 Task: Create an event for the team-building workshop on effective communication, conflict resolution, and interpersonal skills, fostering a harmonious and collaborative work environment on October 5th from 1 PM to 4 PM.
Action: Mouse moved to (60, 124)
Screenshot: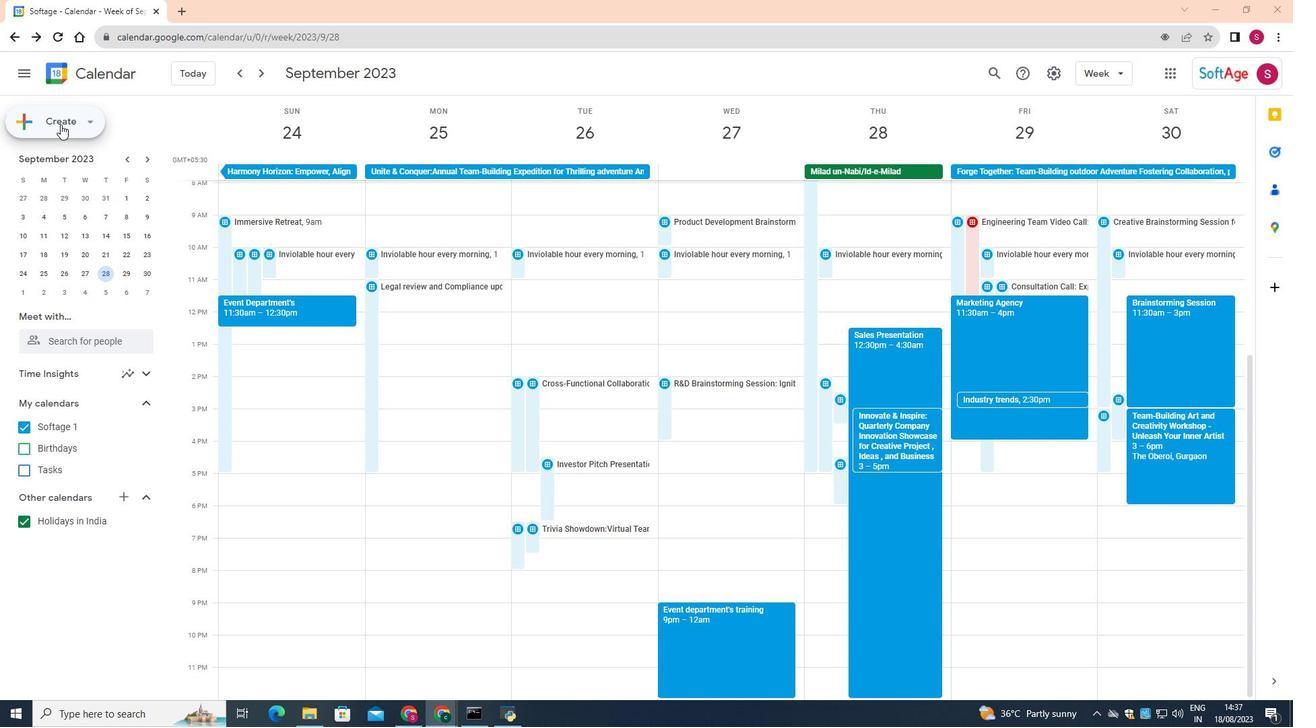 
Action: Mouse pressed left at (60, 124)
Screenshot: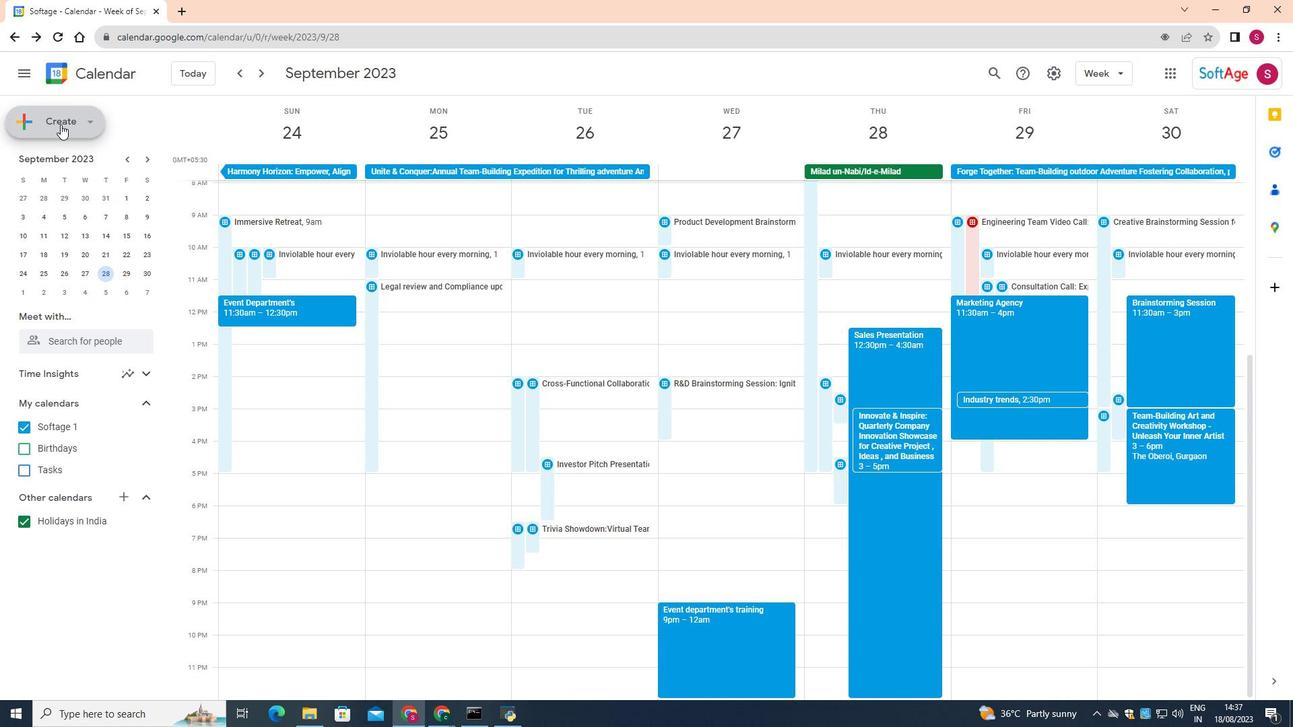 
Action: Mouse moved to (55, 160)
Screenshot: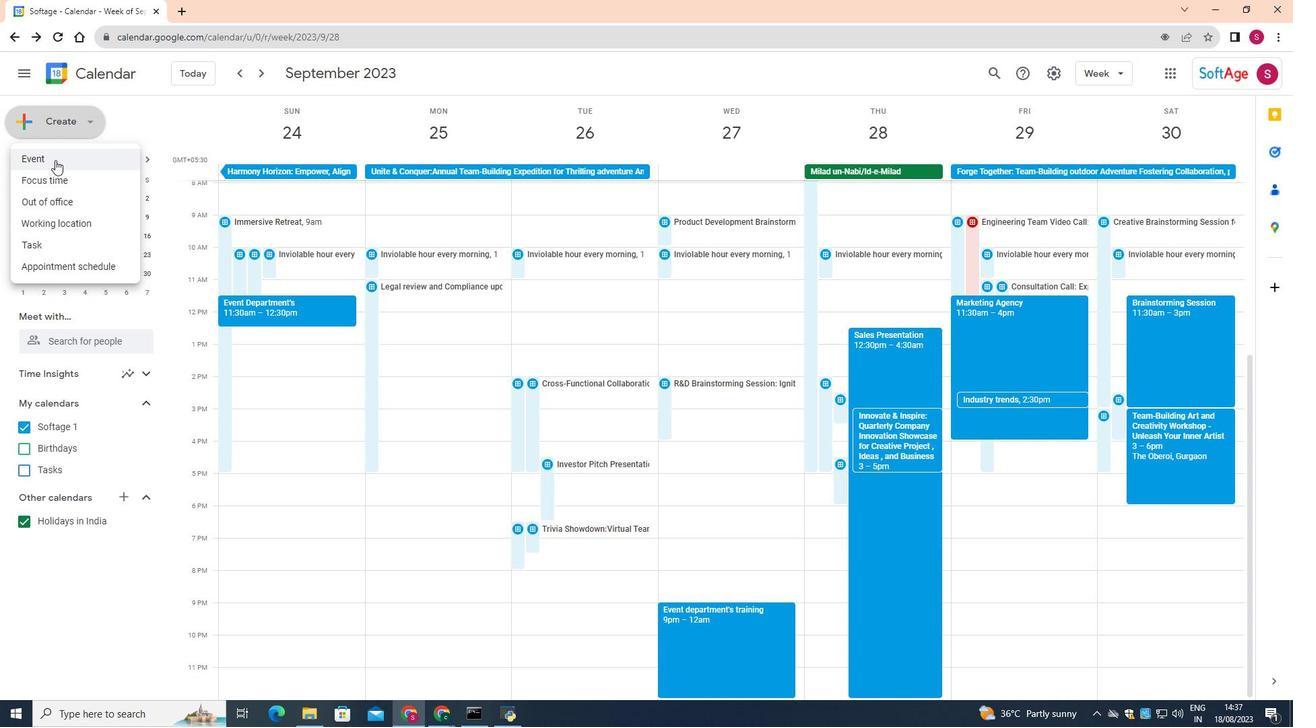 
Action: Mouse pressed left at (55, 160)
Screenshot: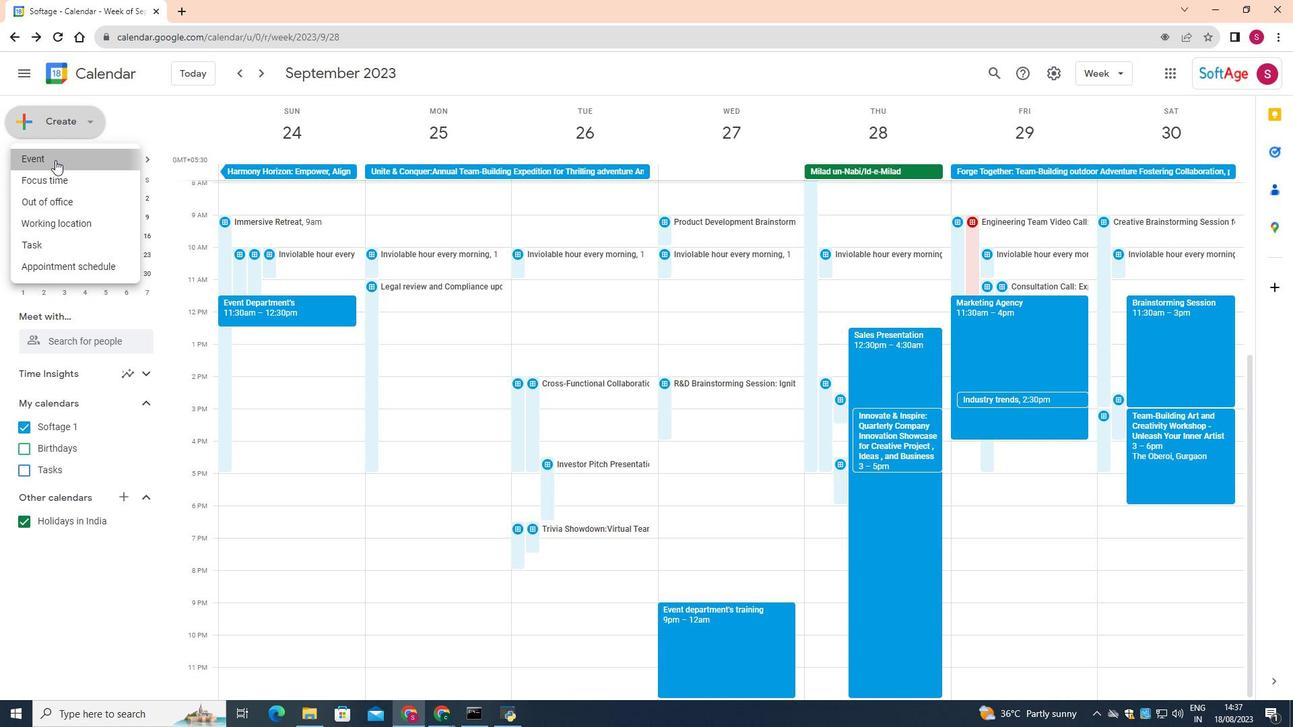 
Action: Mouse moved to (446, 254)
Screenshot: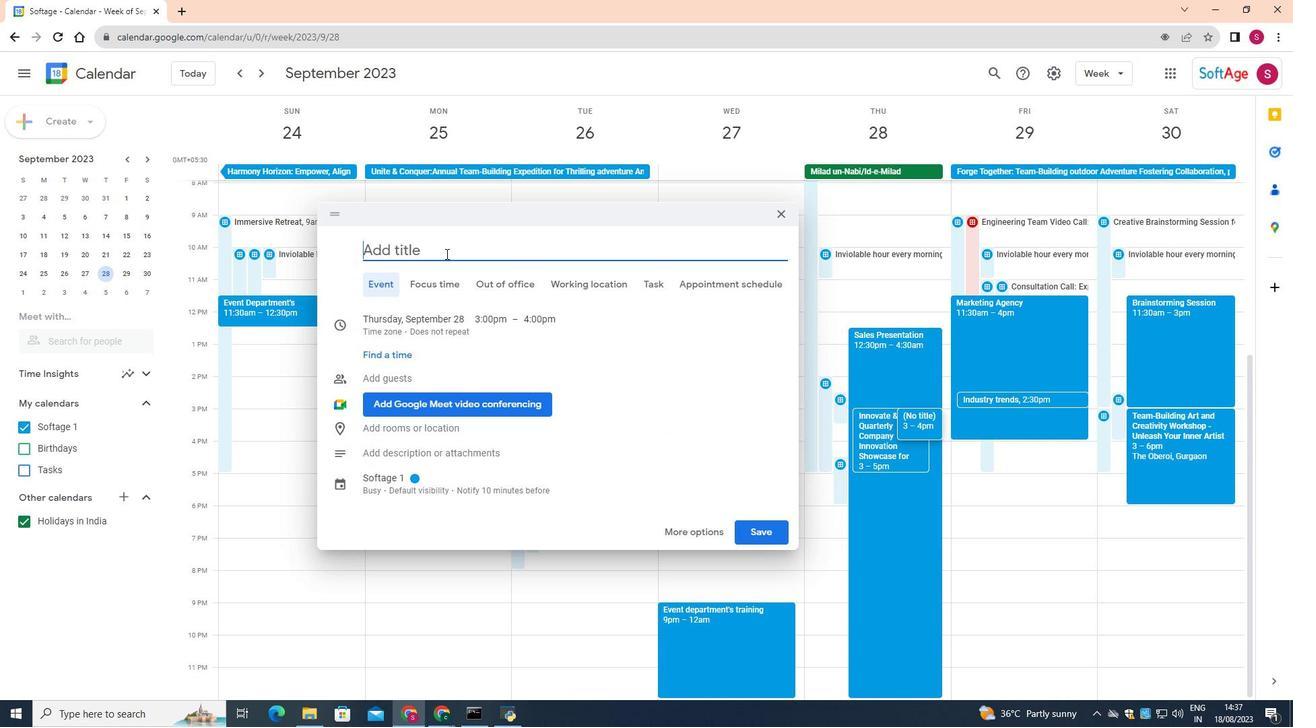
Action: Mouse pressed left at (446, 254)
Screenshot: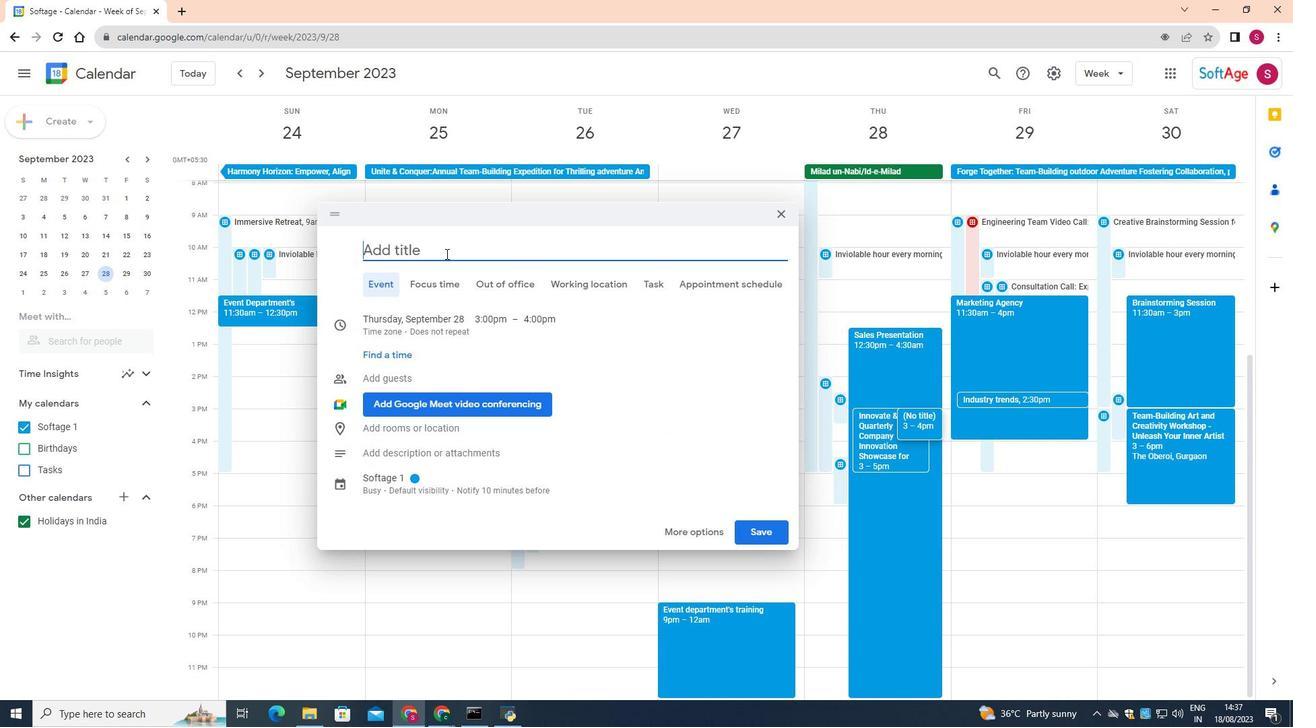
Action: Mouse moved to (443, 255)
Screenshot: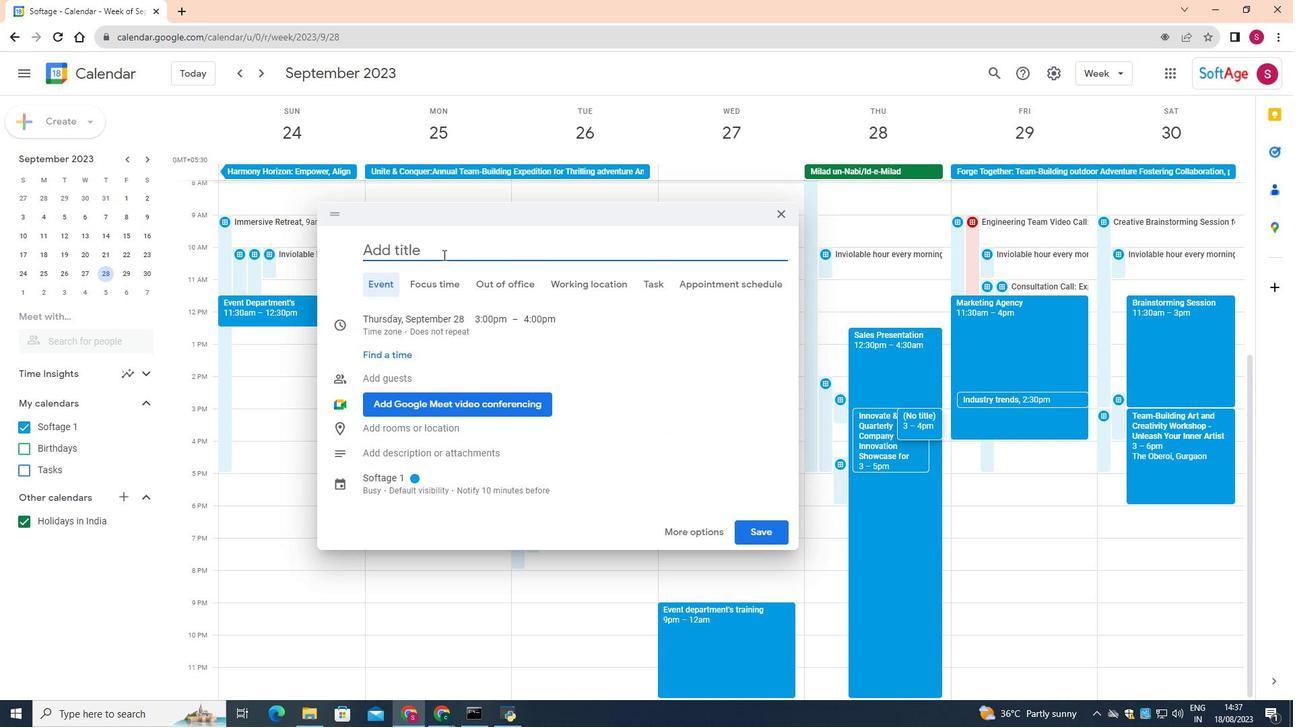 
Action: Key pressed <Key.shift>Team-<Key.shift>Building<Key.space><Key.shift>Workshop<Key.shift_r>:<Key.space><Key.shift>Enhancing<Key.space><Key.shift>Communication,<Key.space><Key.shift>Conflict<Key.space><Key.shift>Resolution<Key.space>and<Key.space><Key.shift>Interpersonal<Key.space><Key.shift>Skills
Screenshot: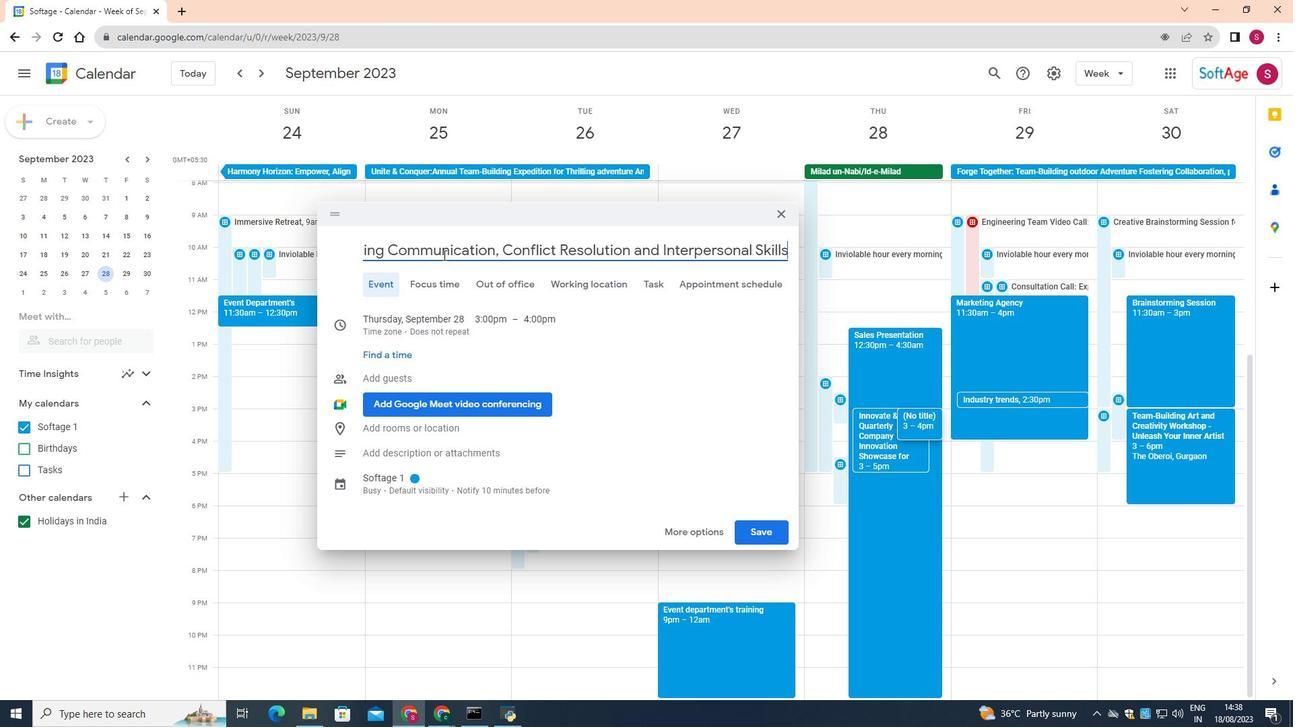 
Action: Mouse moved to (427, 319)
Screenshot: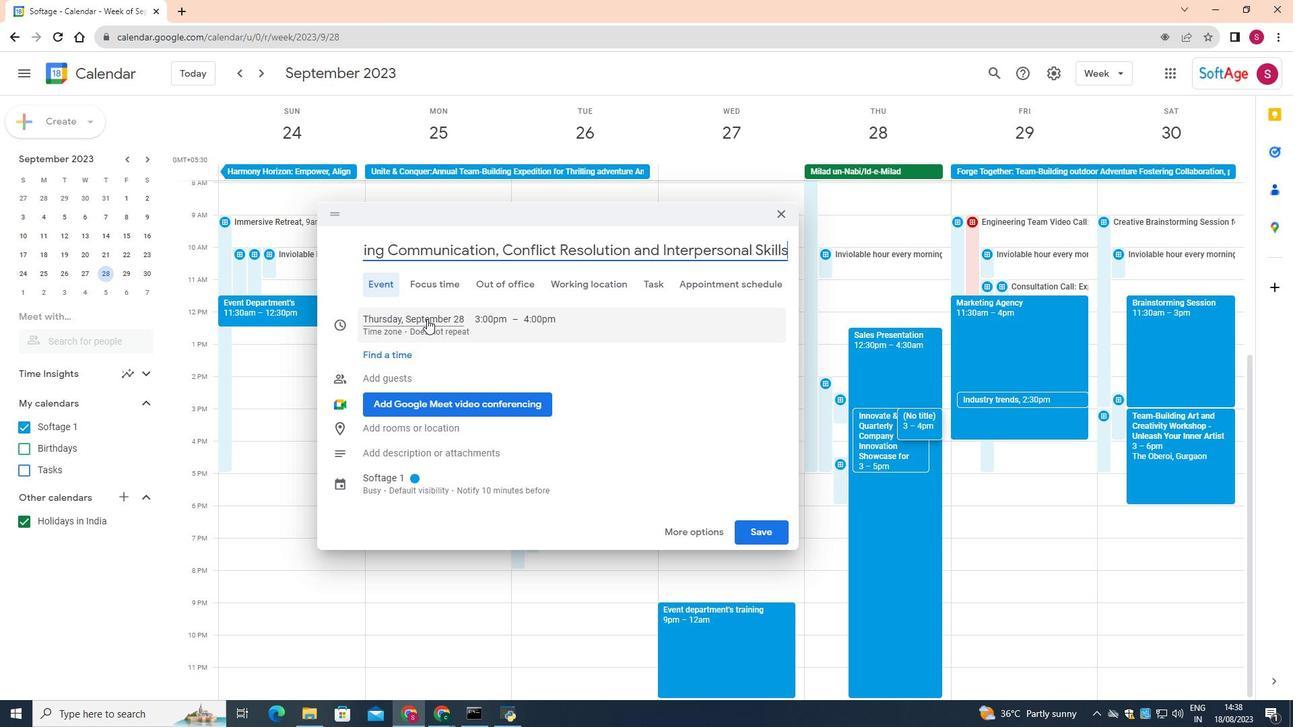 
Action: Mouse pressed left at (427, 319)
Screenshot: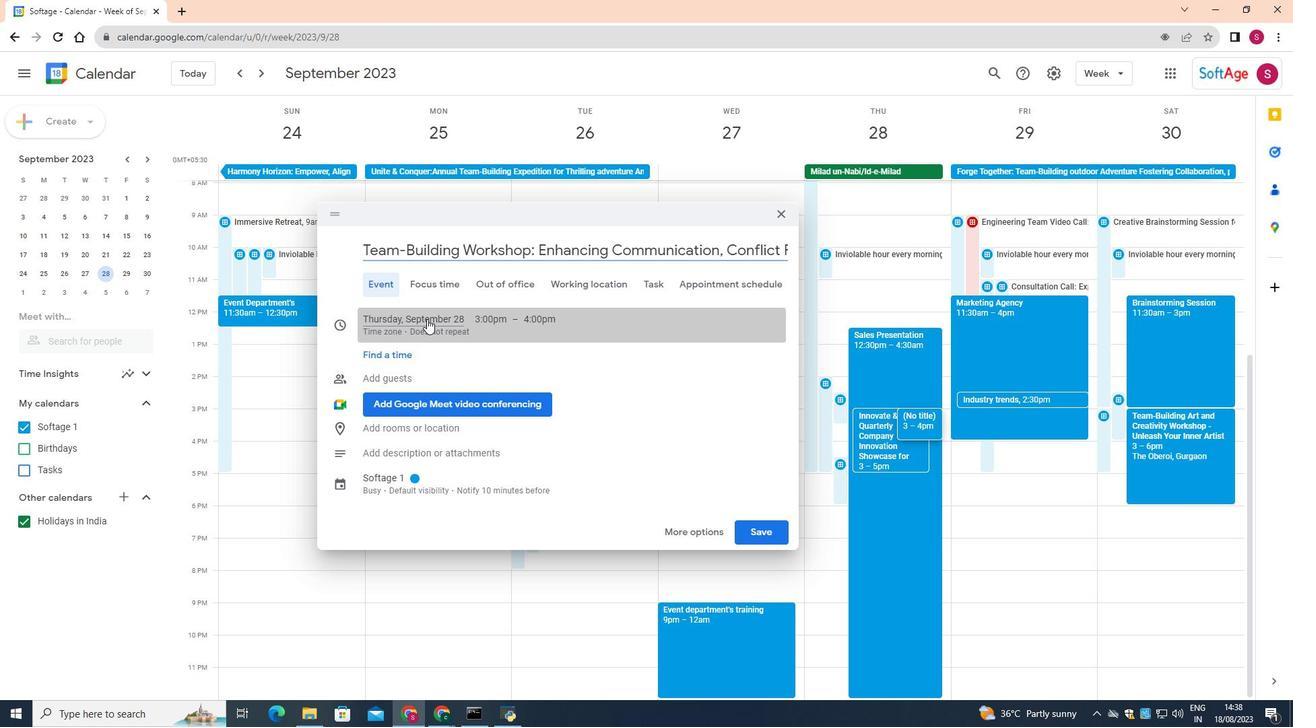 
Action: Mouse moved to (524, 345)
Screenshot: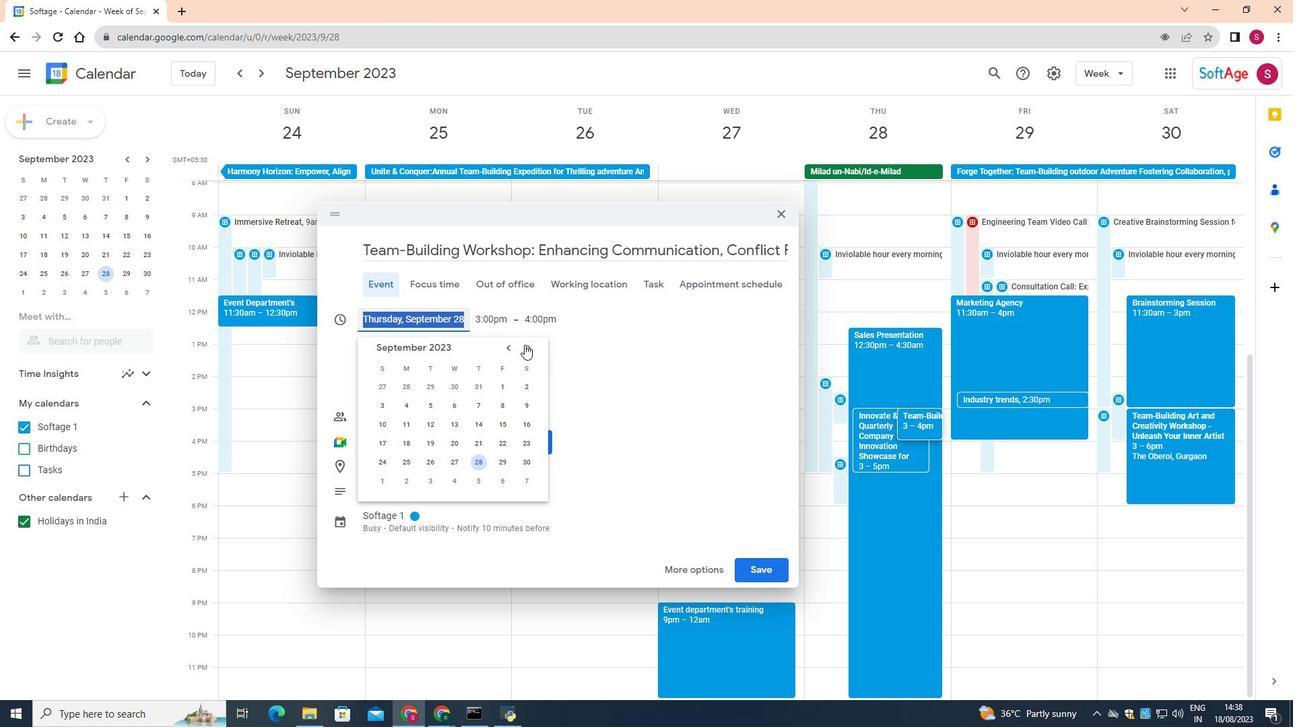 
Action: Mouse pressed left at (524, 345)
Screenshot: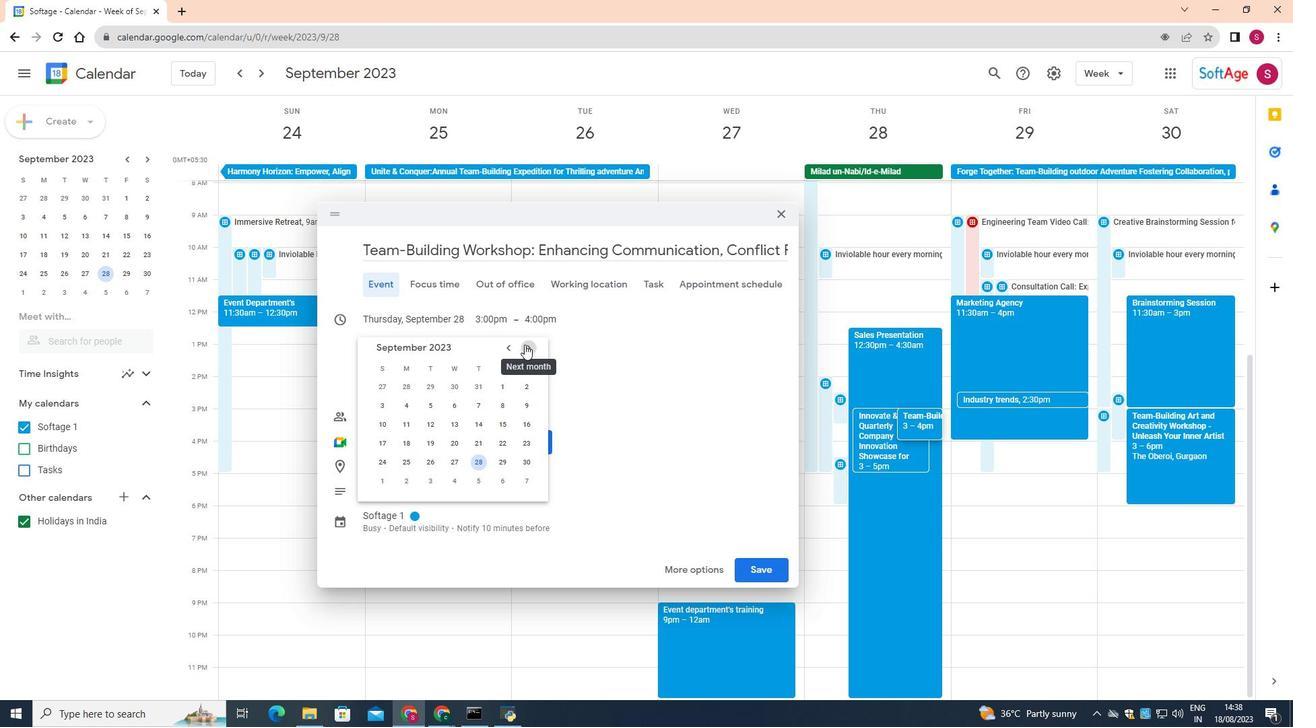 
Action: Mouse moved to (482, 388)
Screenshot: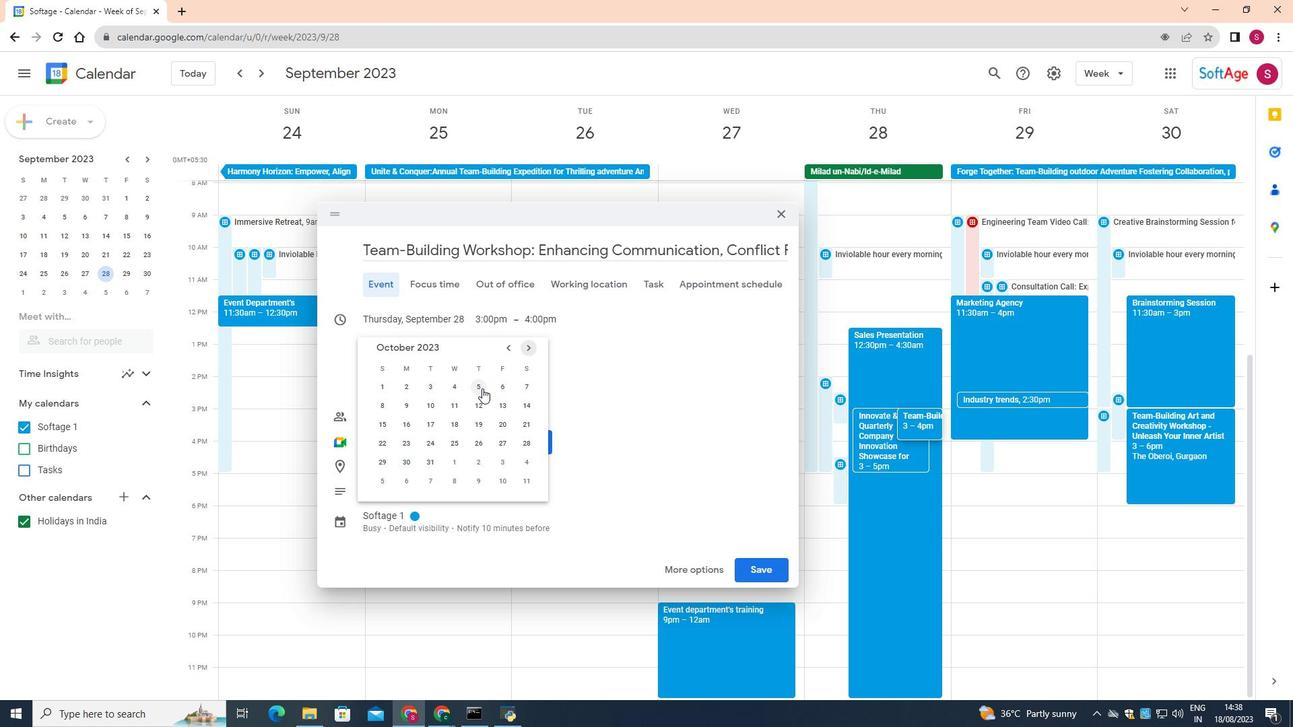 
Action: Mouse pressed left at (482, 388)
Screenshot: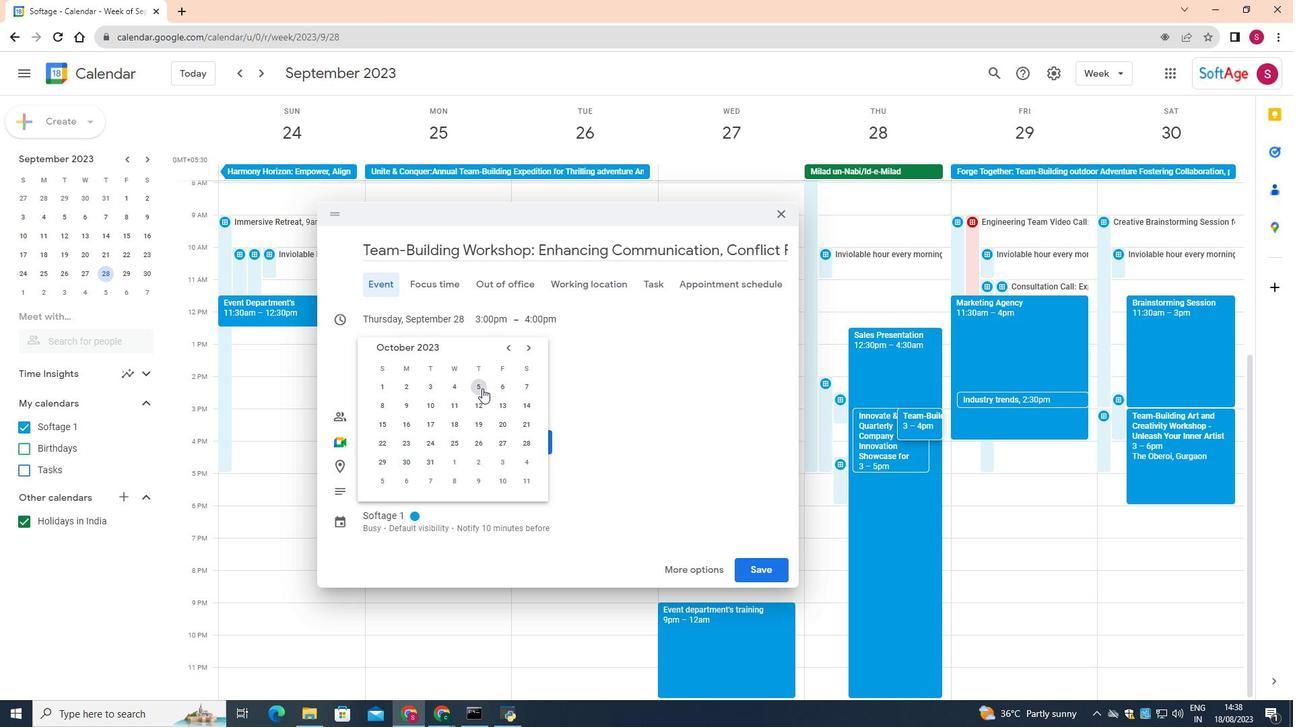 
Action: Mouse moved to (487, 313)
Screenshot: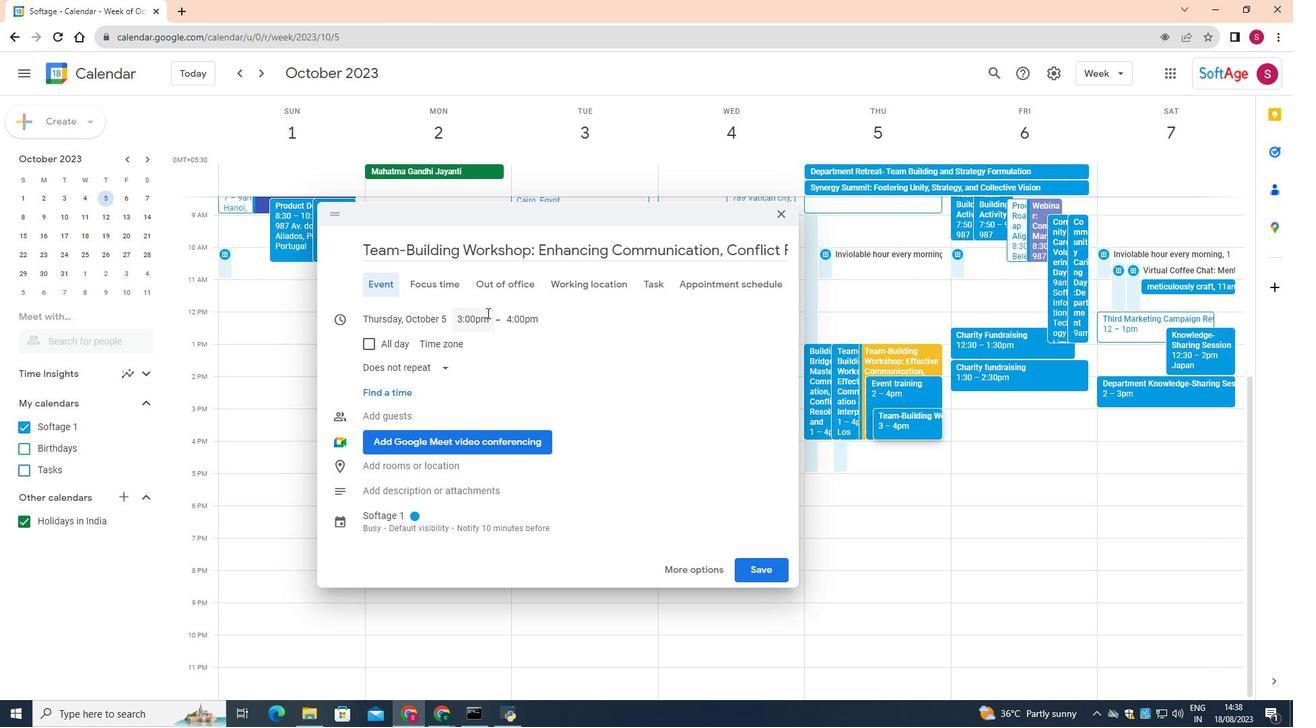 
Action: Mouse pressed left at (487, 313)
Screenshot: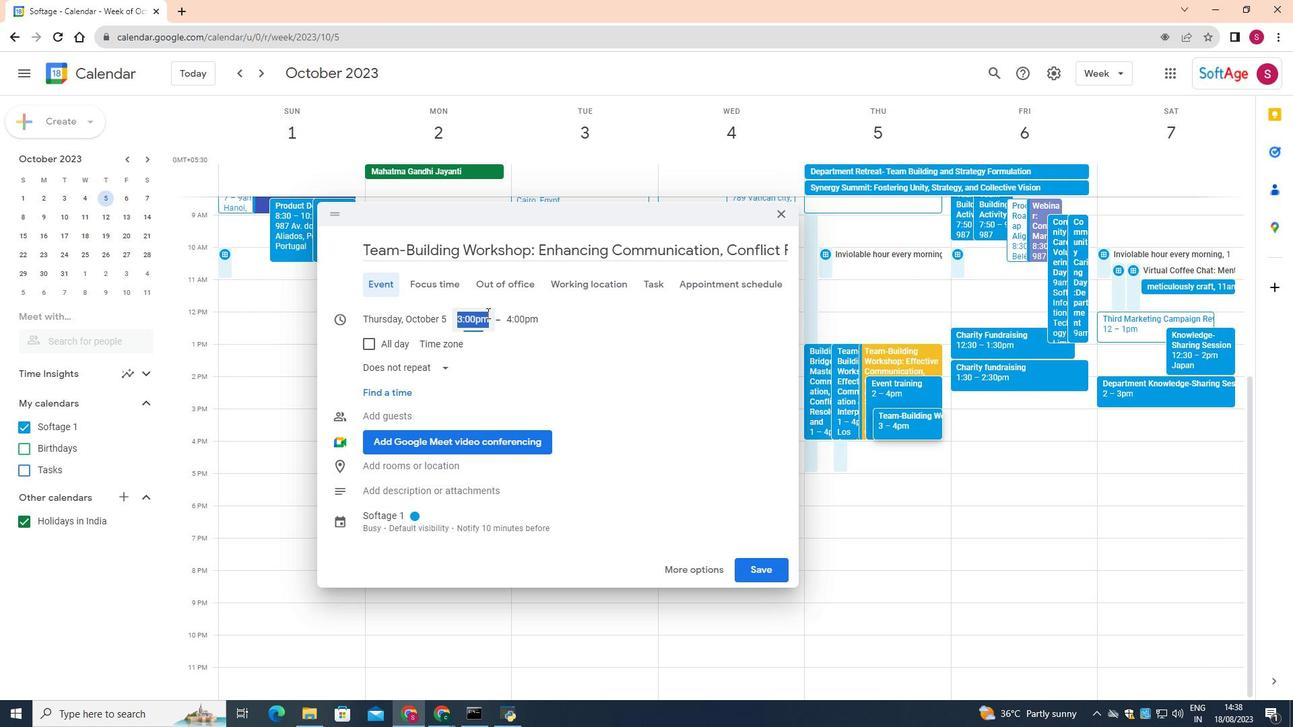 
Action: Mouse moved to (475, 386)
Screenshot: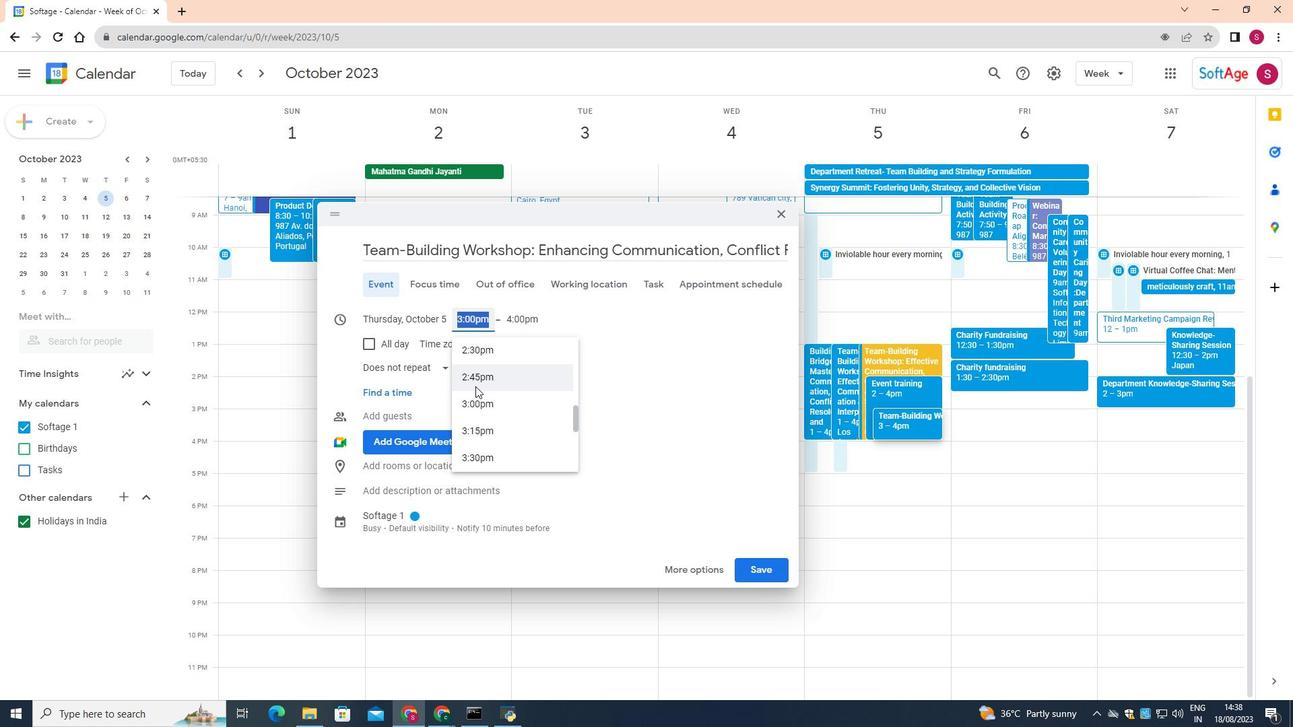 
Action: Mouse scrolled (475, 387) with delta (0, 0)
Screenshot: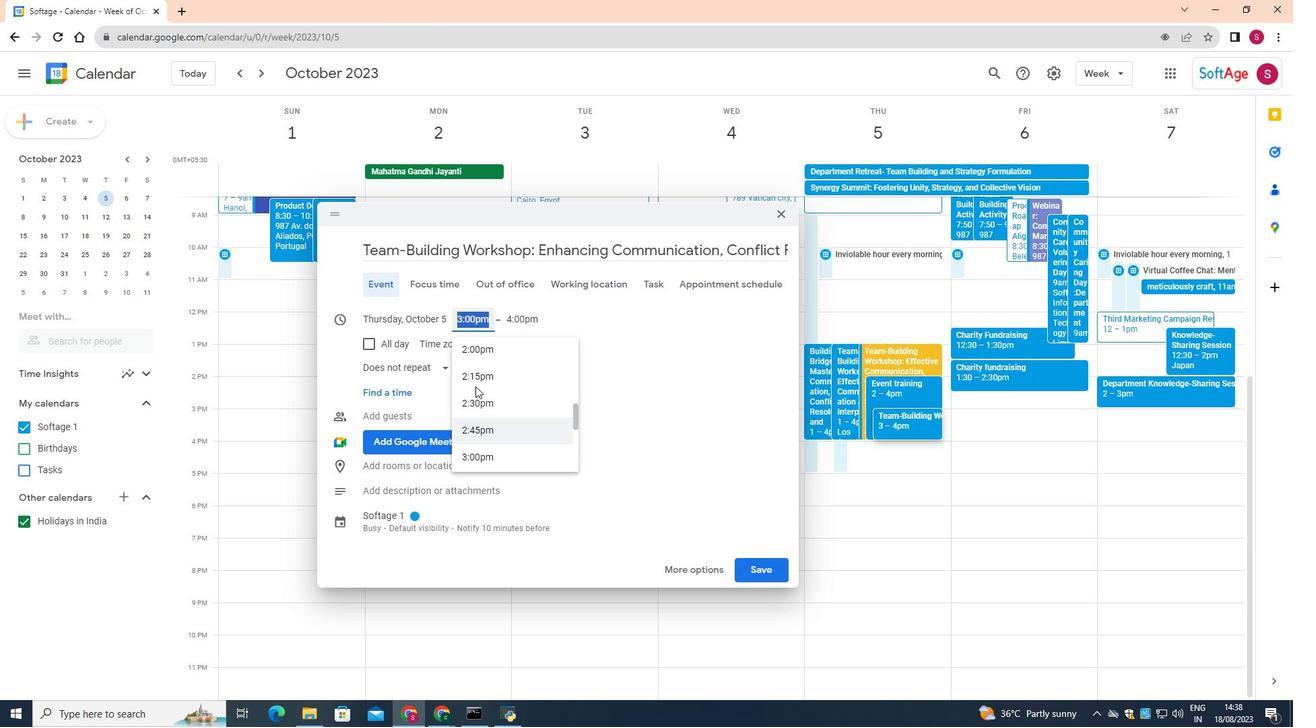 
Action: Mouse scrolled (475, 387) with delta (0, 0)
Screenshot: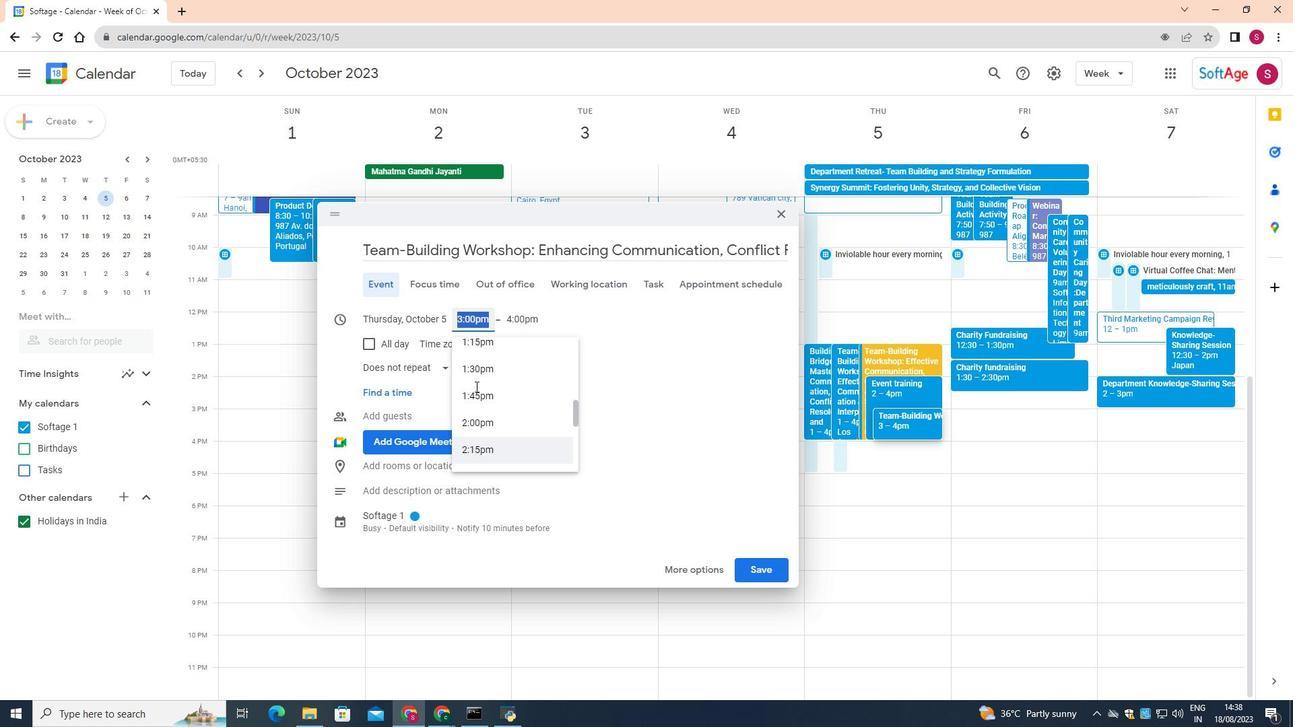 
Action: Mouse moved to (478, 377)
Screenshot: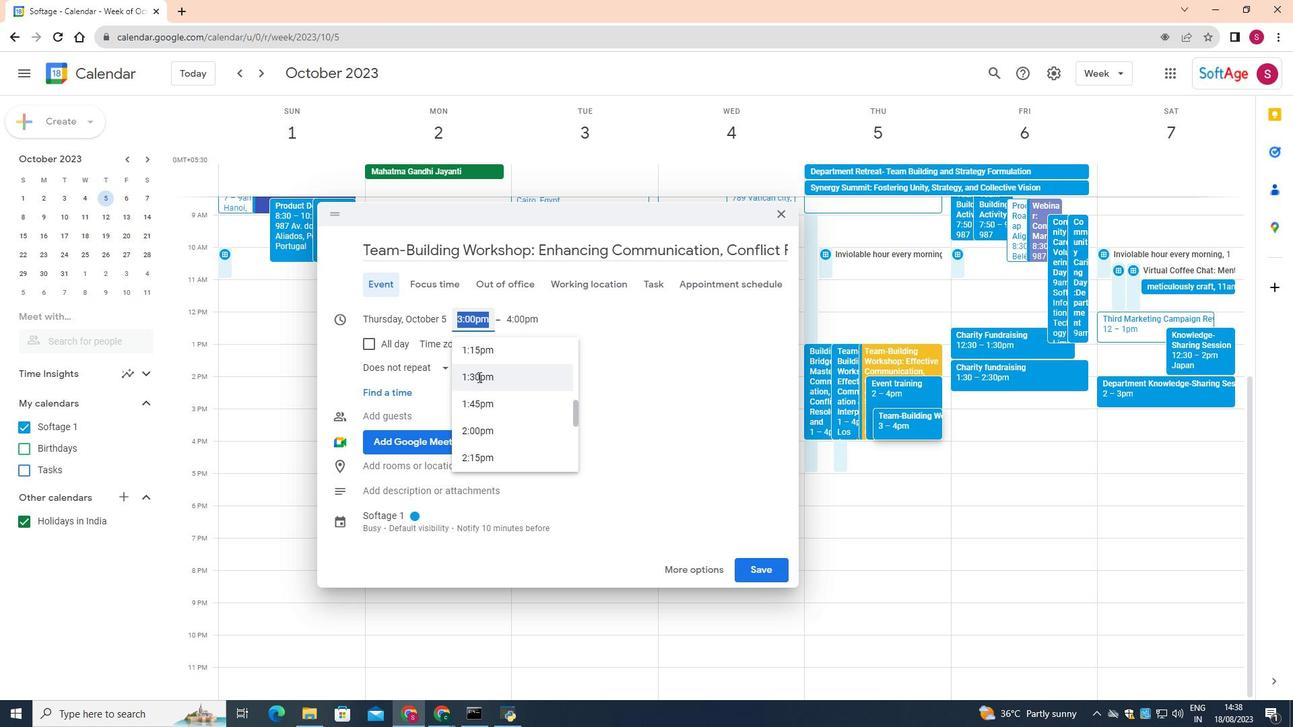 
Action: Mouse scrolled (478, 378) with delta (0, 0)
Screenshot: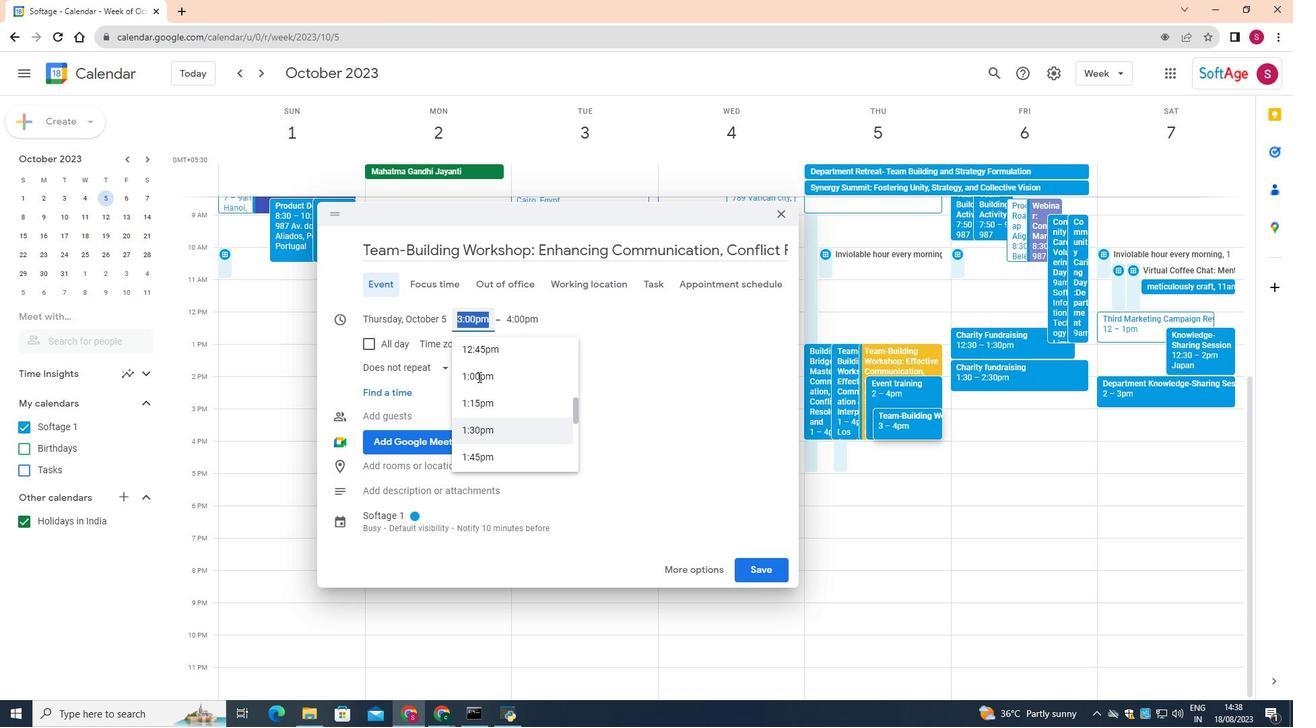 
Action: Mouse moved to (481, 390)
Screenshot: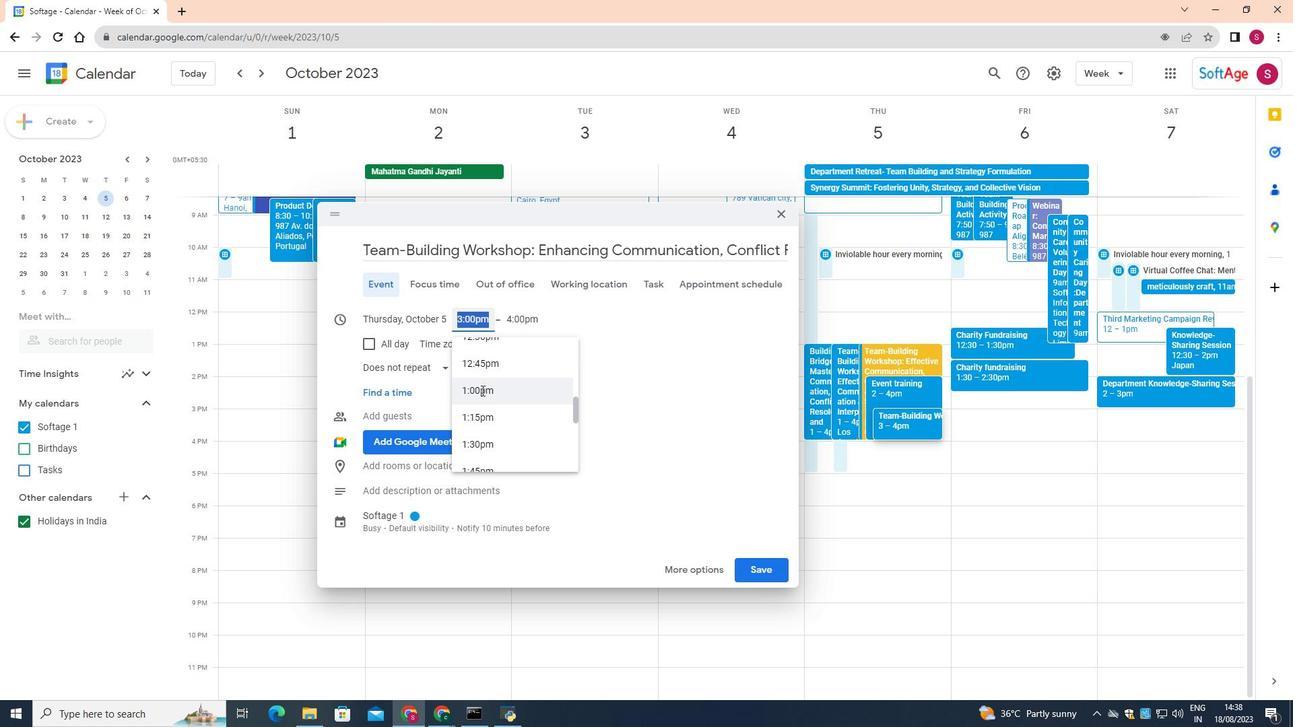 
Action: Mouse pressed left at (481, 390)
Screenshot: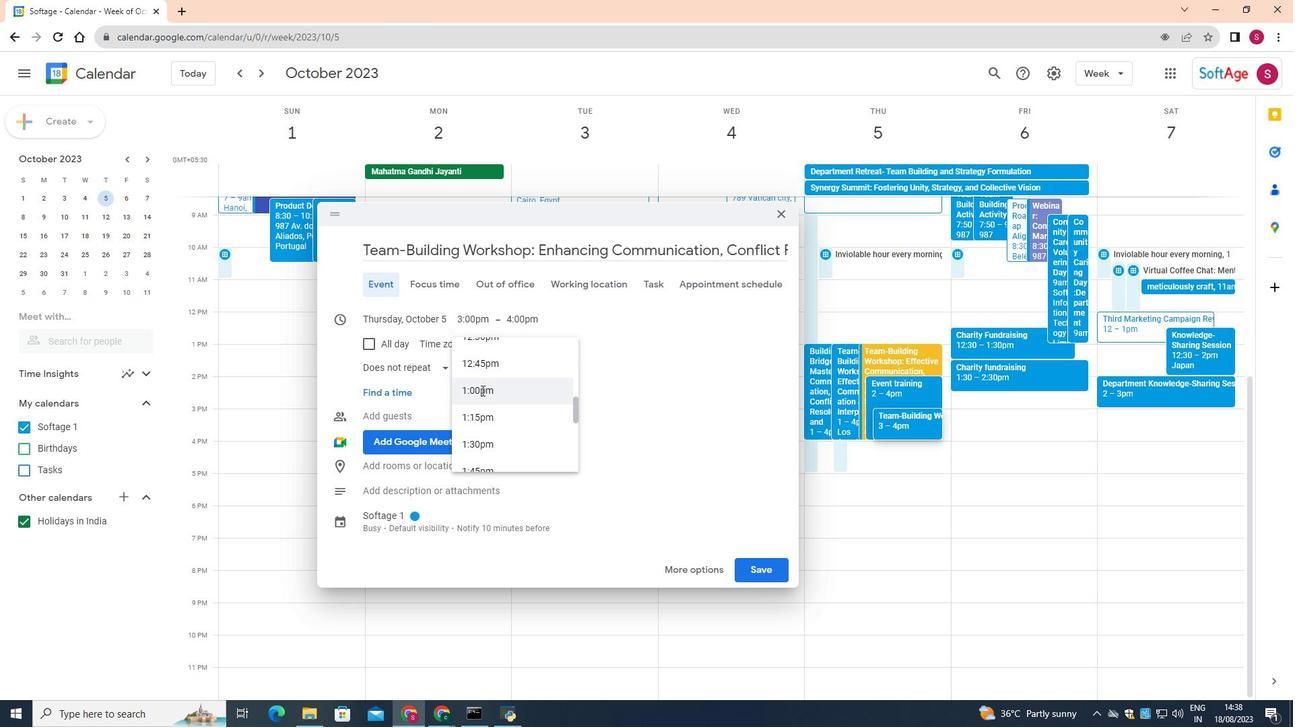 
Action: Mouse moved to (509, 318)
Screenshot: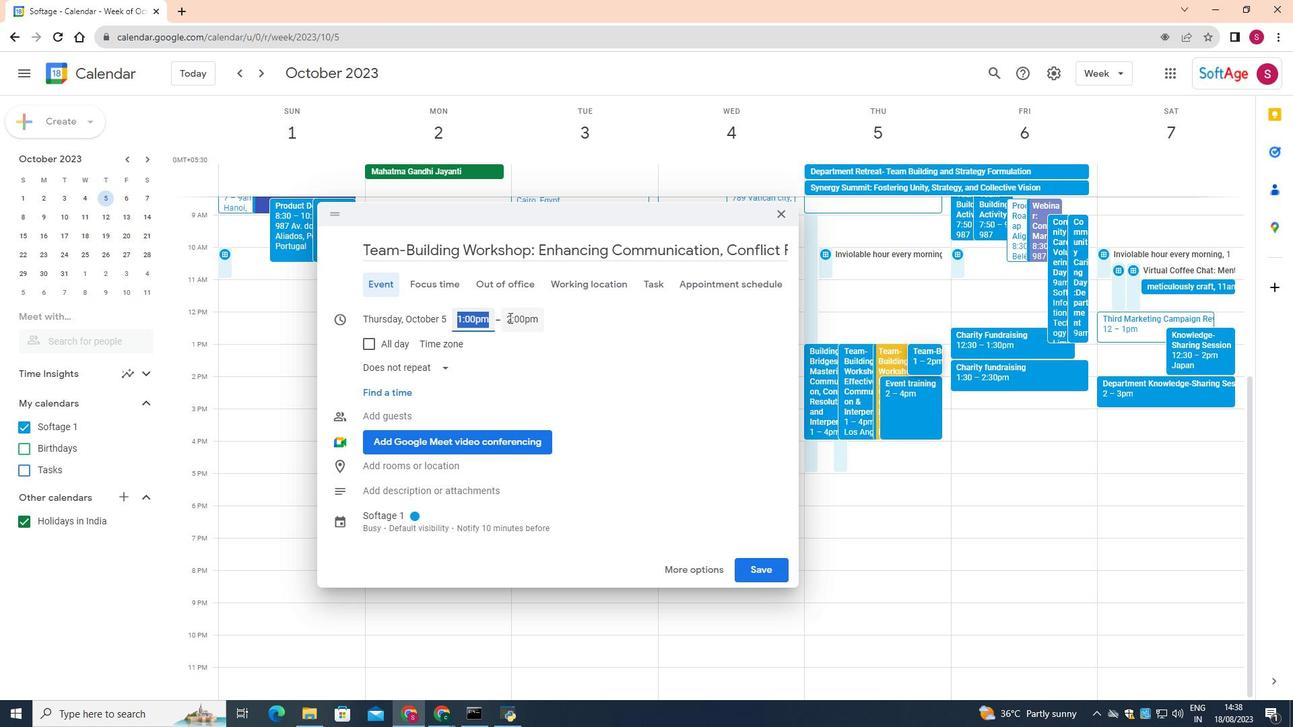 
Action: Mouse pressed left at (509, 318)
Screenshot: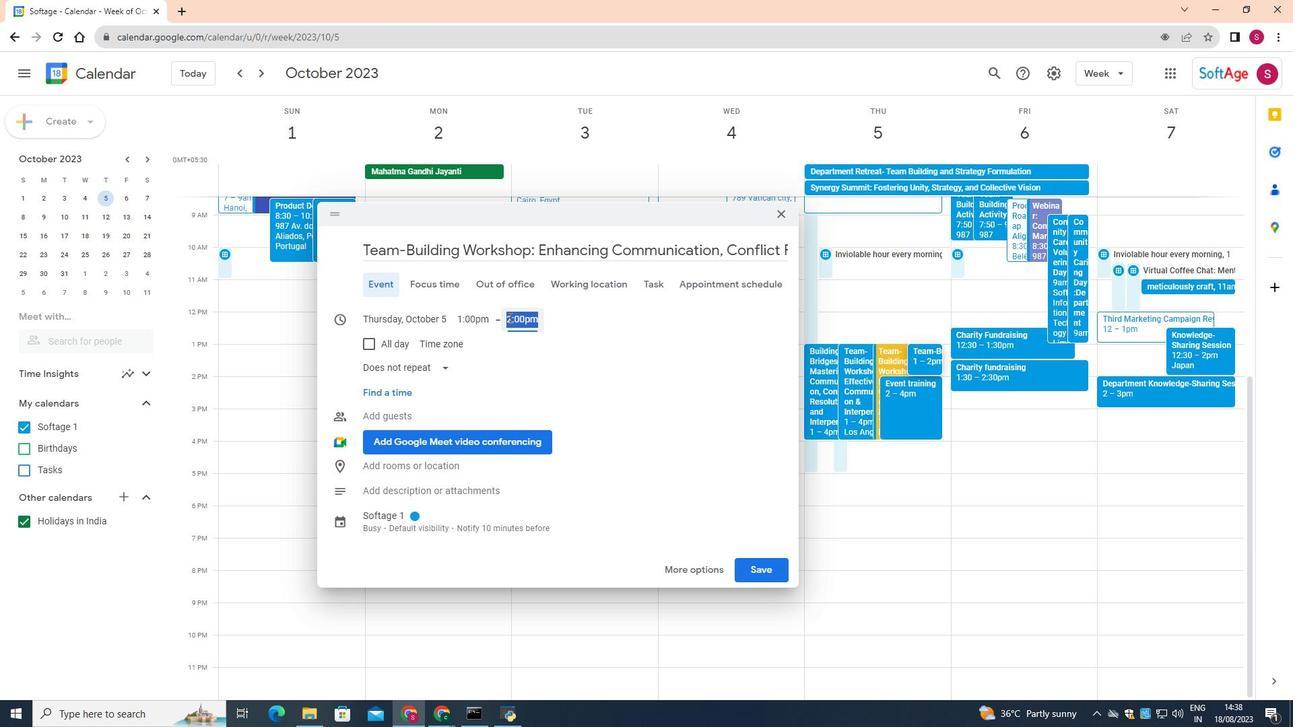 
Action: Mouse moved to (530, 382)
Screenshot: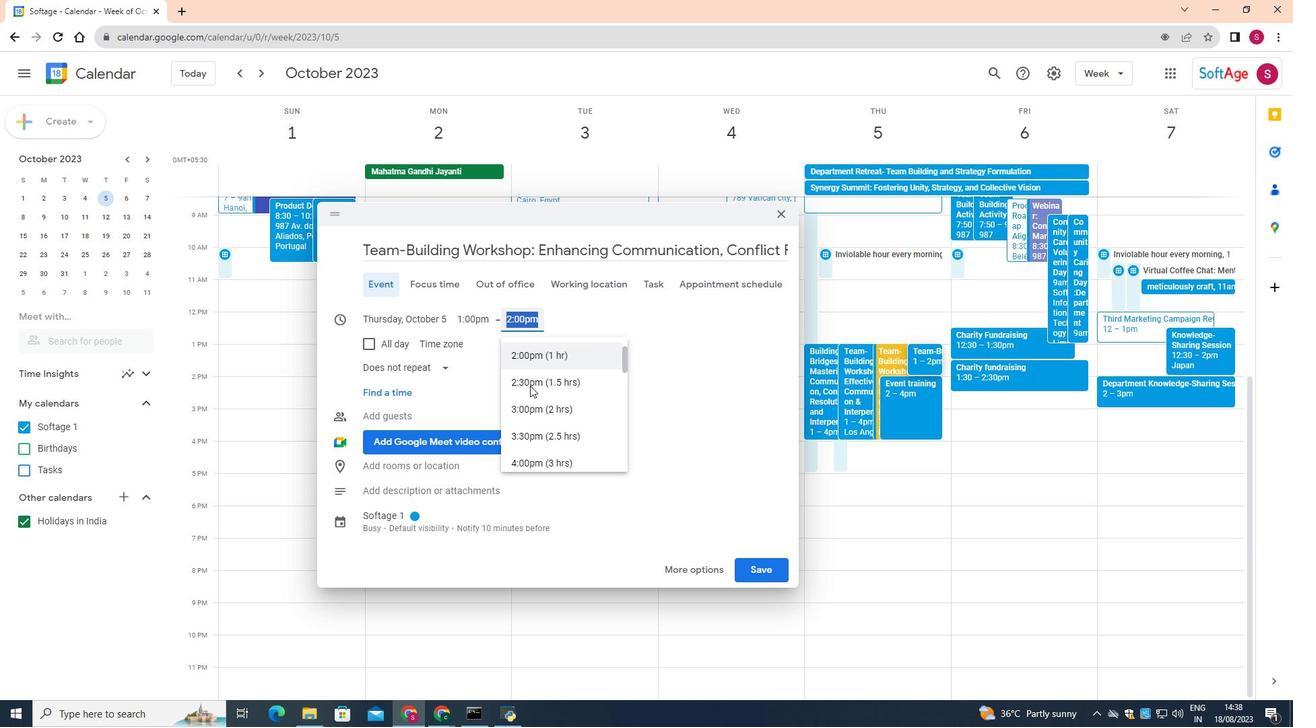 
Action: Mouse scrolled (530, 382) with delta (0, 0)
Screenshot: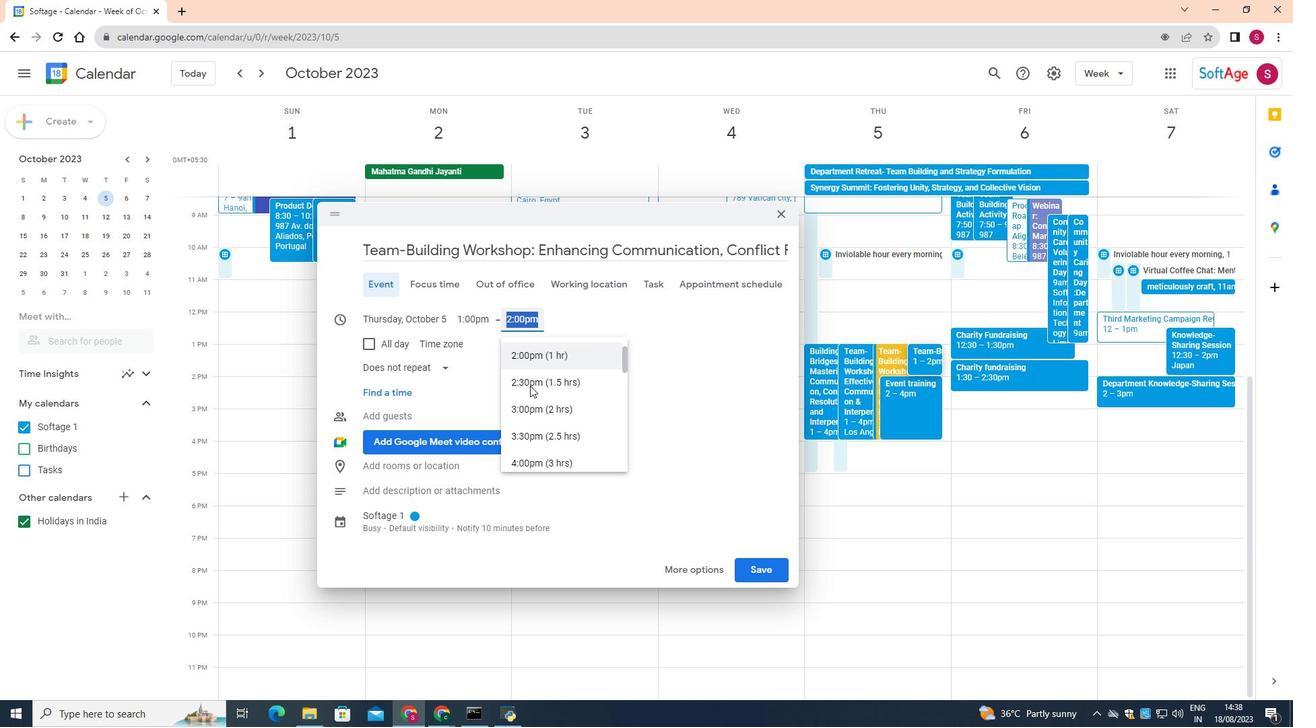 
Action: Mouse moved to (530, 386)
Screenshot: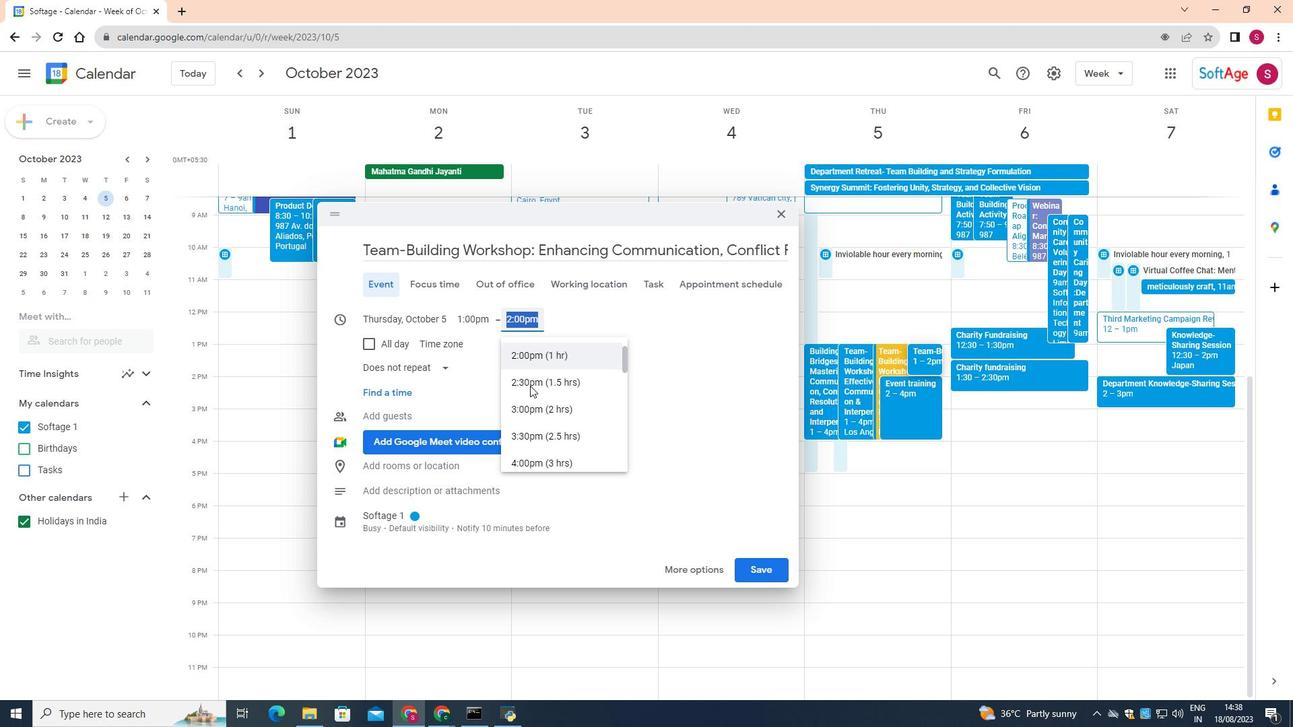 
Action: Mouse scrolled (530, 385) with delta (0, 0)
Screenshot: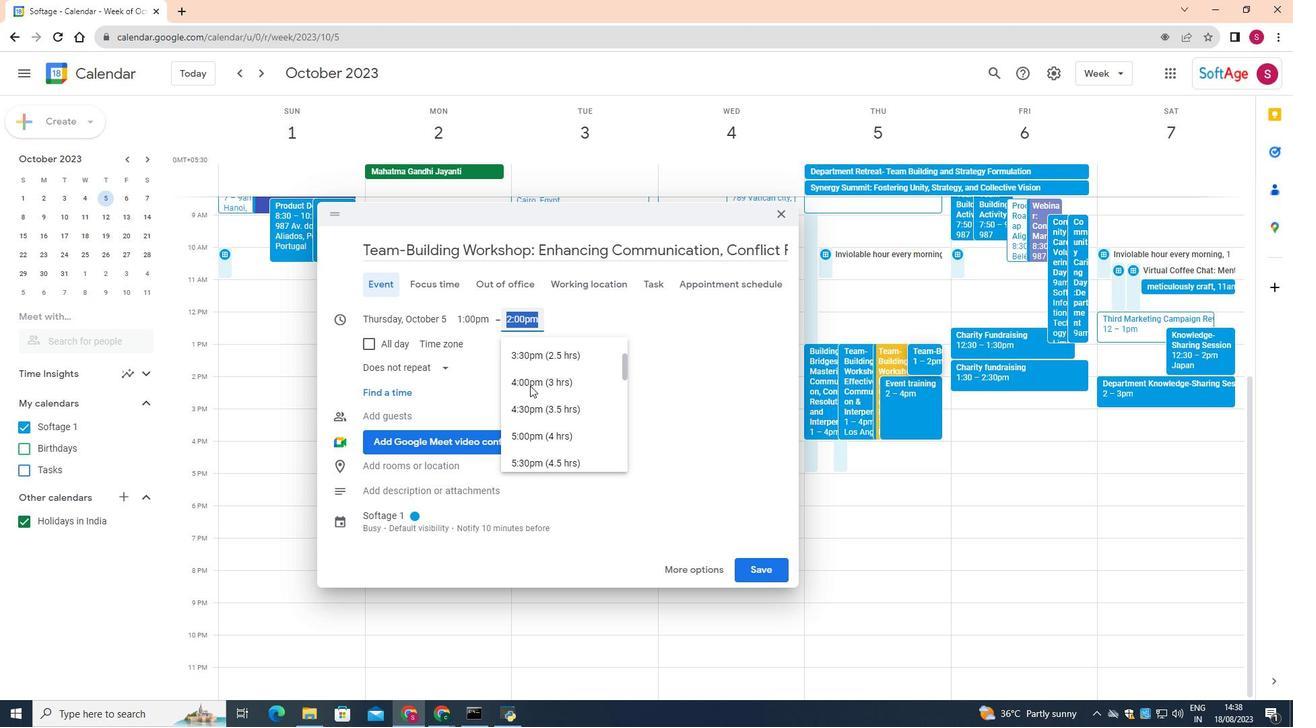 
Action: Mouse moved to (534, 380)
Screenshot: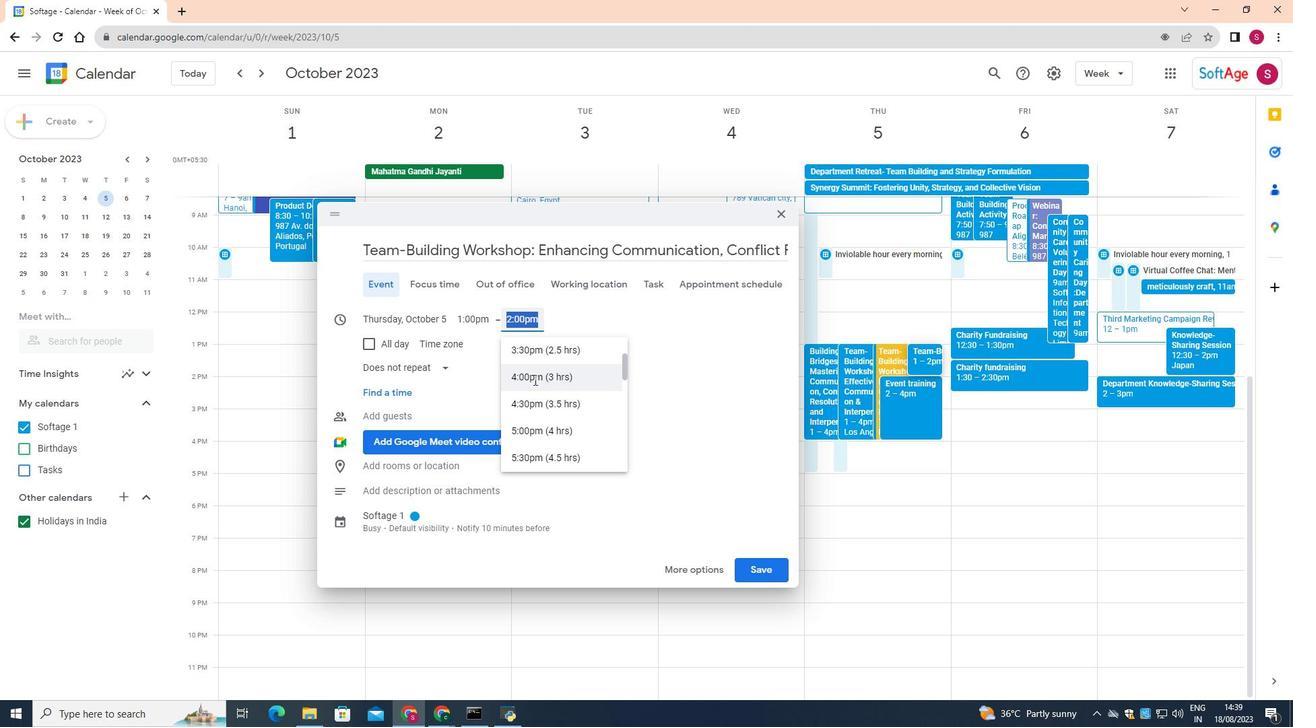 
Action: Mouse pressed left at (534, 380)
Screenshot: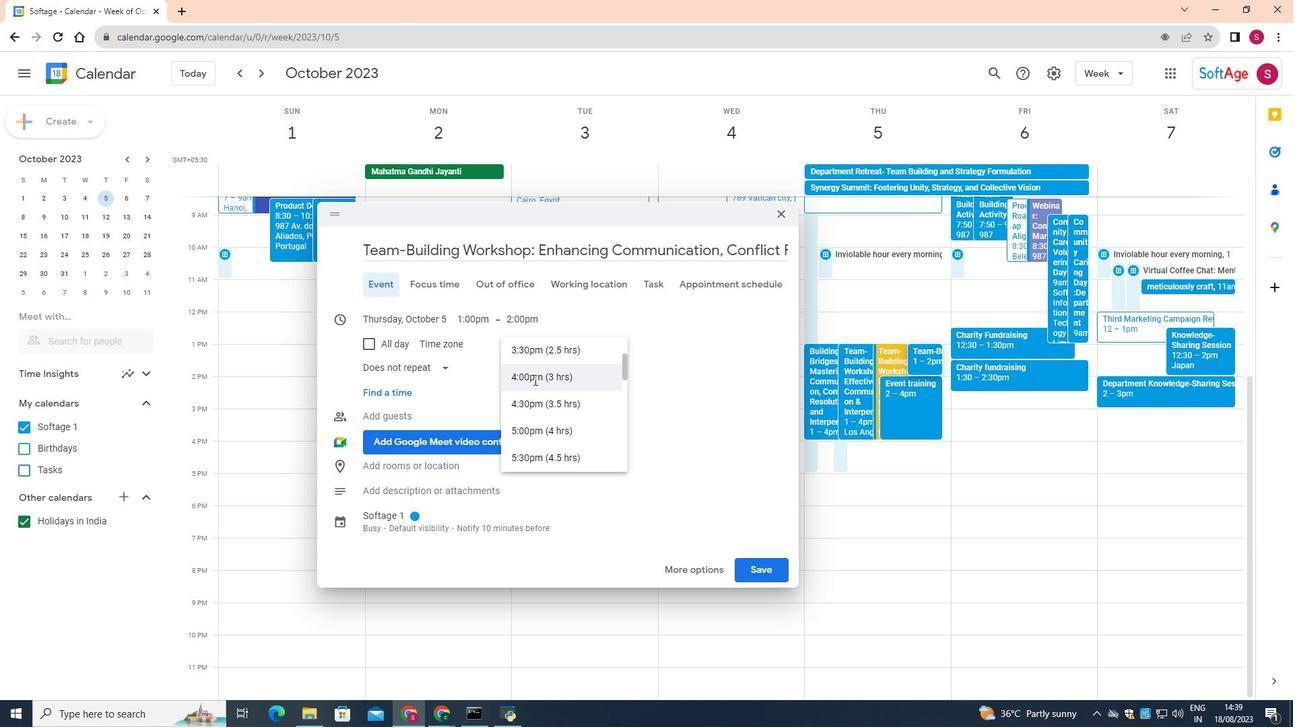 
Action: Mouse moved to (693, 564)
Screenshot: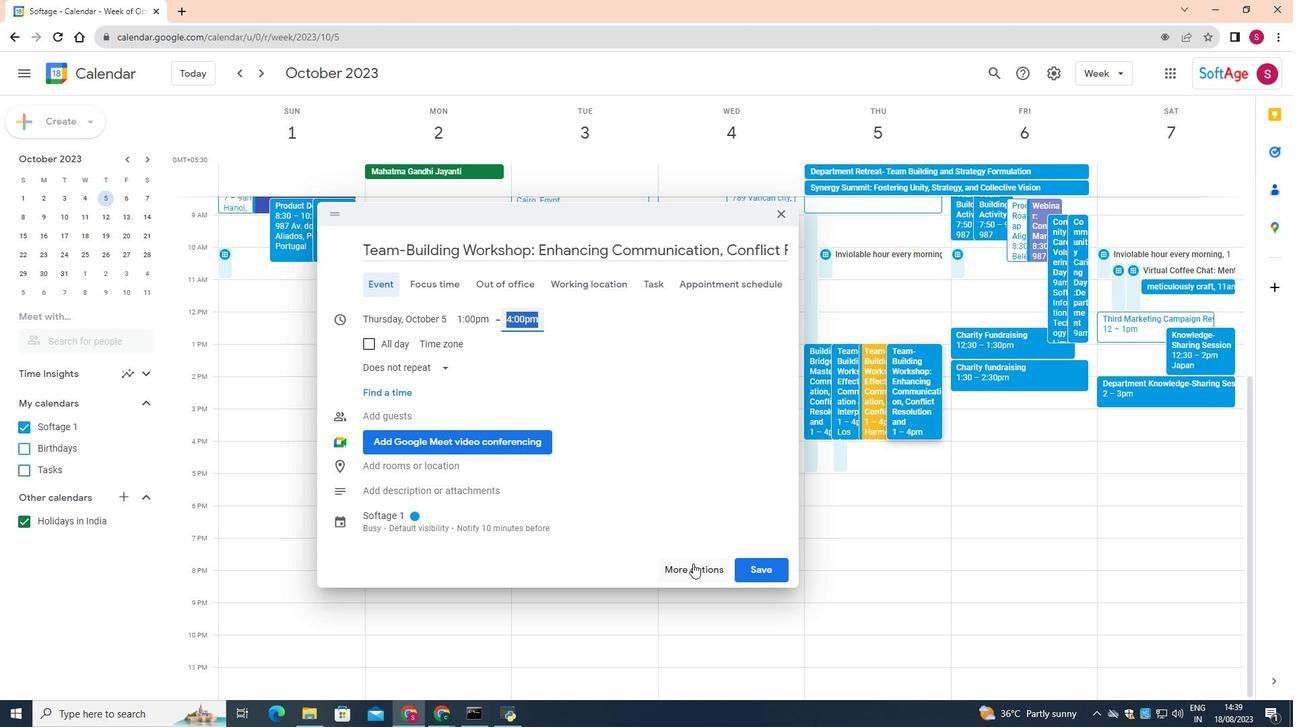 
Action: Mouse pressed left at (693, 564)
Screenshot: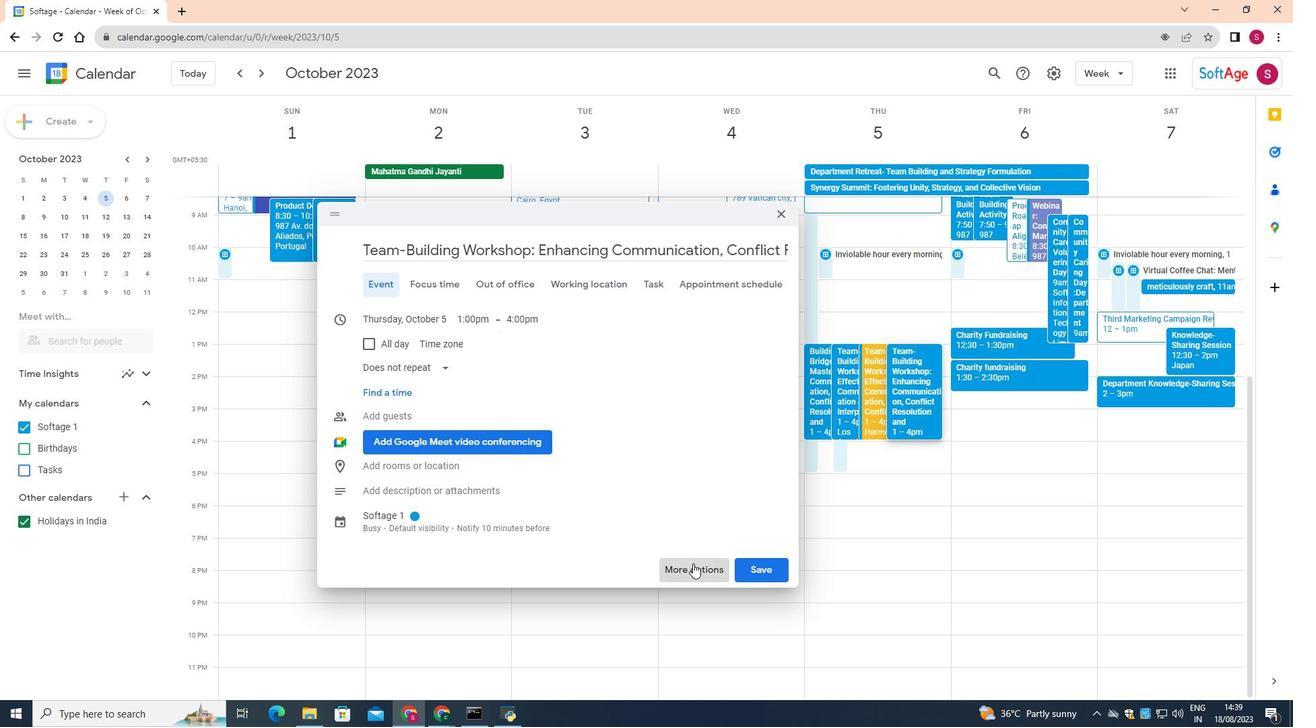 
Action: Mouse moved to (329, 486)
Screenshot: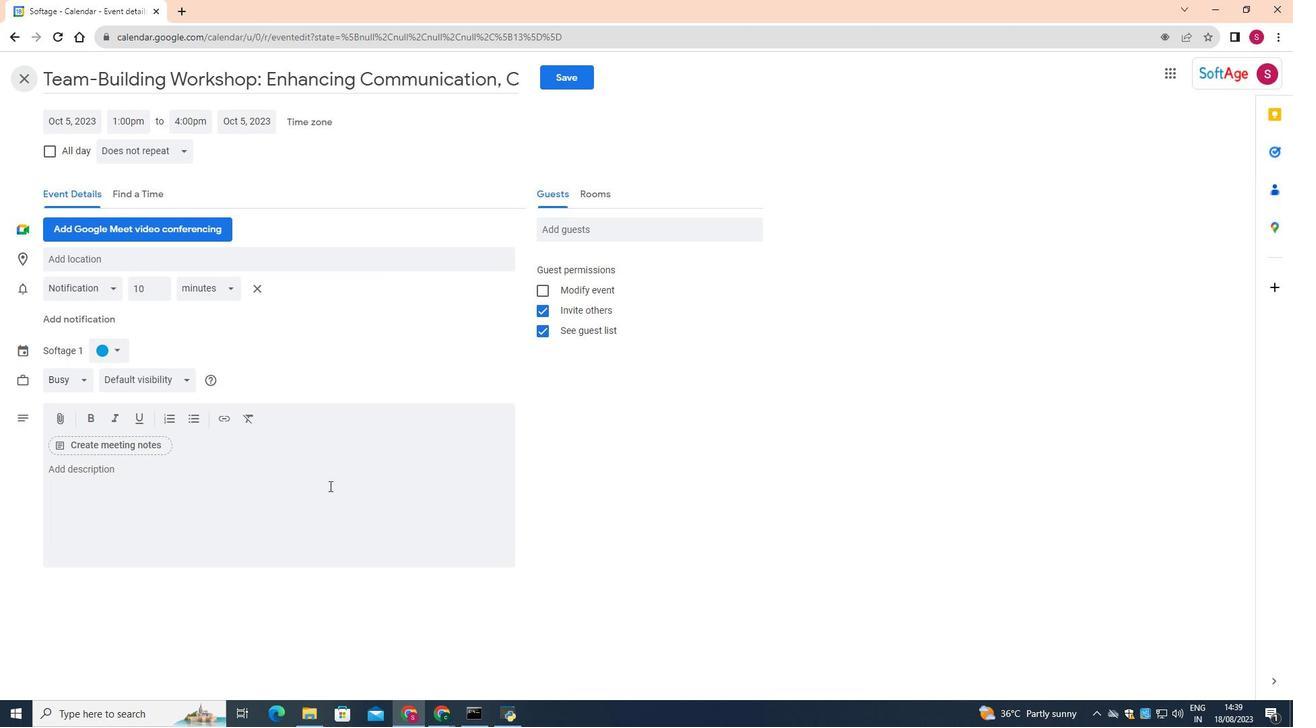 
Action: Mouse pressed left at (329, 486)
Screenshot: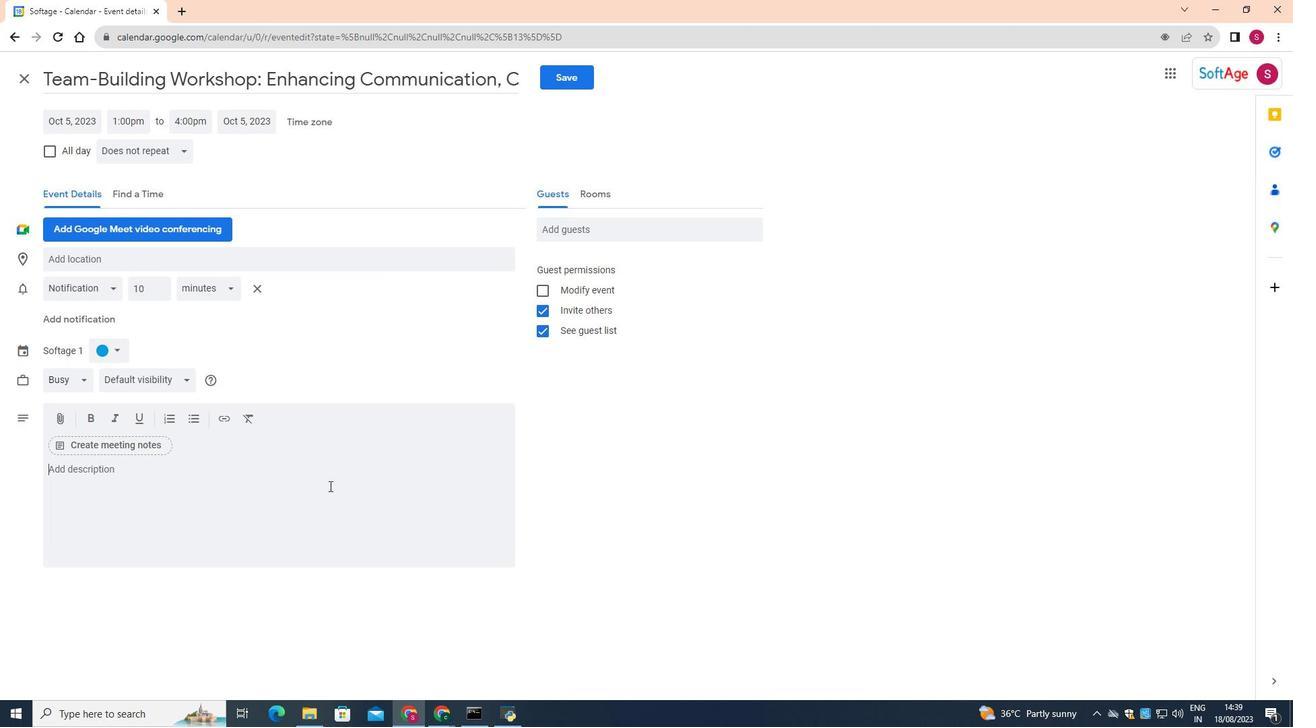 
Action: Mouse moved to (326, 475)
Screenshot: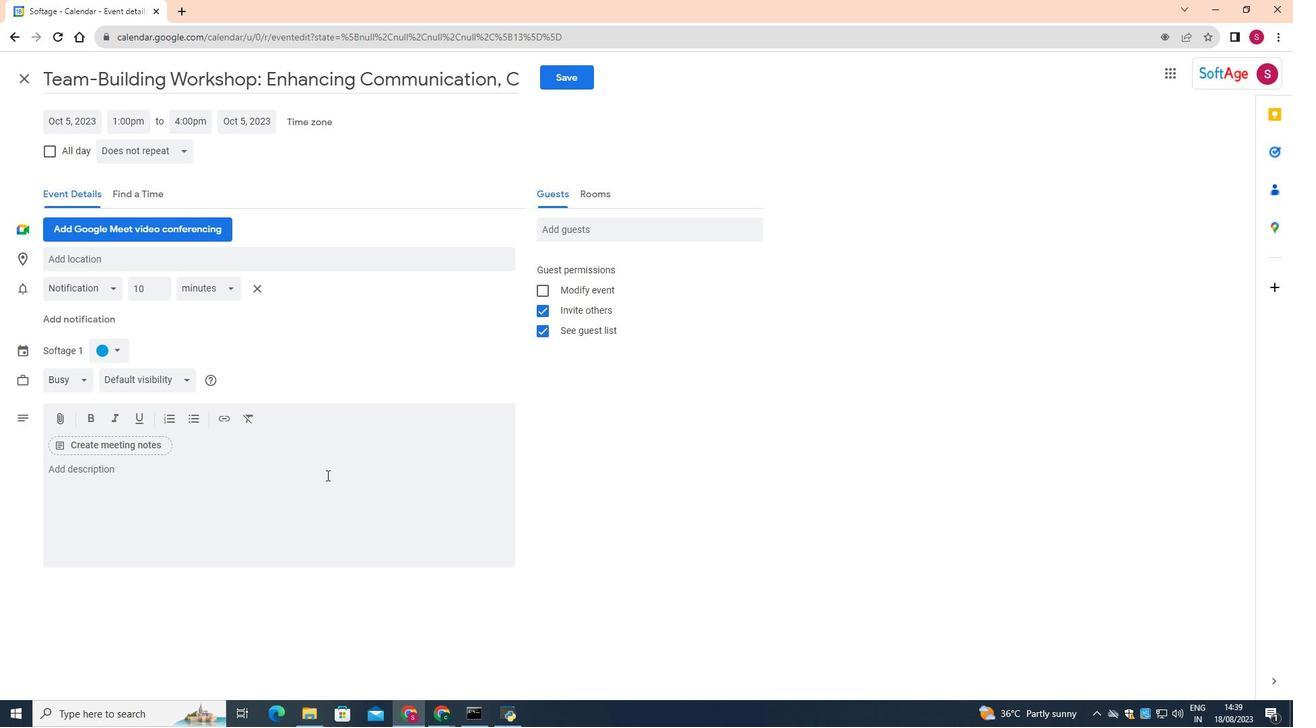 
Action: Key pressed <Key.shift>Join<Key.space>us<Key.space>for<Key.space>an<Key.space>engaging<Key.space>team-building<Key.space>workshop<Key.space>focused<Key.space>on<Key.space>improving<Key.space>effective<Key.space>communication,<Key.space>conflict<Key.space>resolution,<Key.space>and<Key.space>interpersonal<Key.space>skills.<Key.space><Key.shift_r>Let's<Key.space>work<Key.space>together<Key.space>to<Key.space>create<Key.space>a<Key.space>harmonious<Key.space>and<Key.space>collaborative<Key.space>work<Key.space>environment.
Screenshot: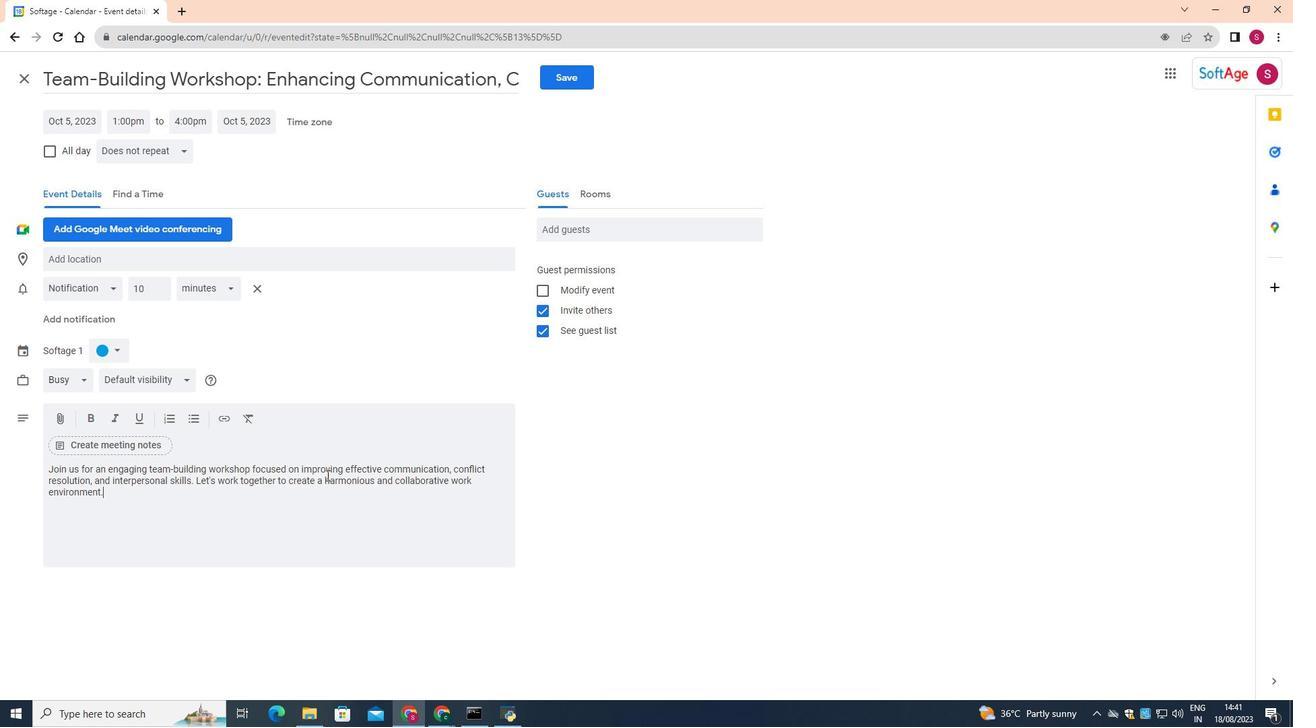 
Action: Mouse moved to (553, 80)
Screenshot: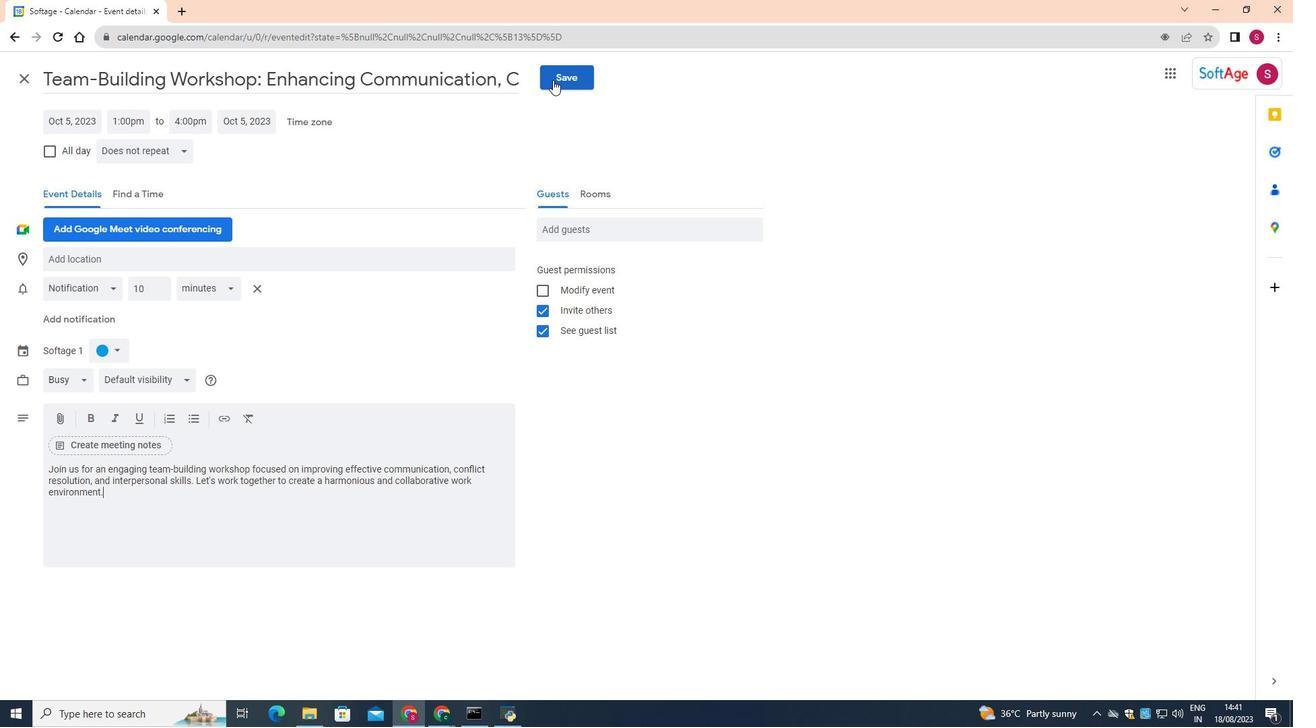 
Action: Mouse pressed left at (553, 80)
Screenshot: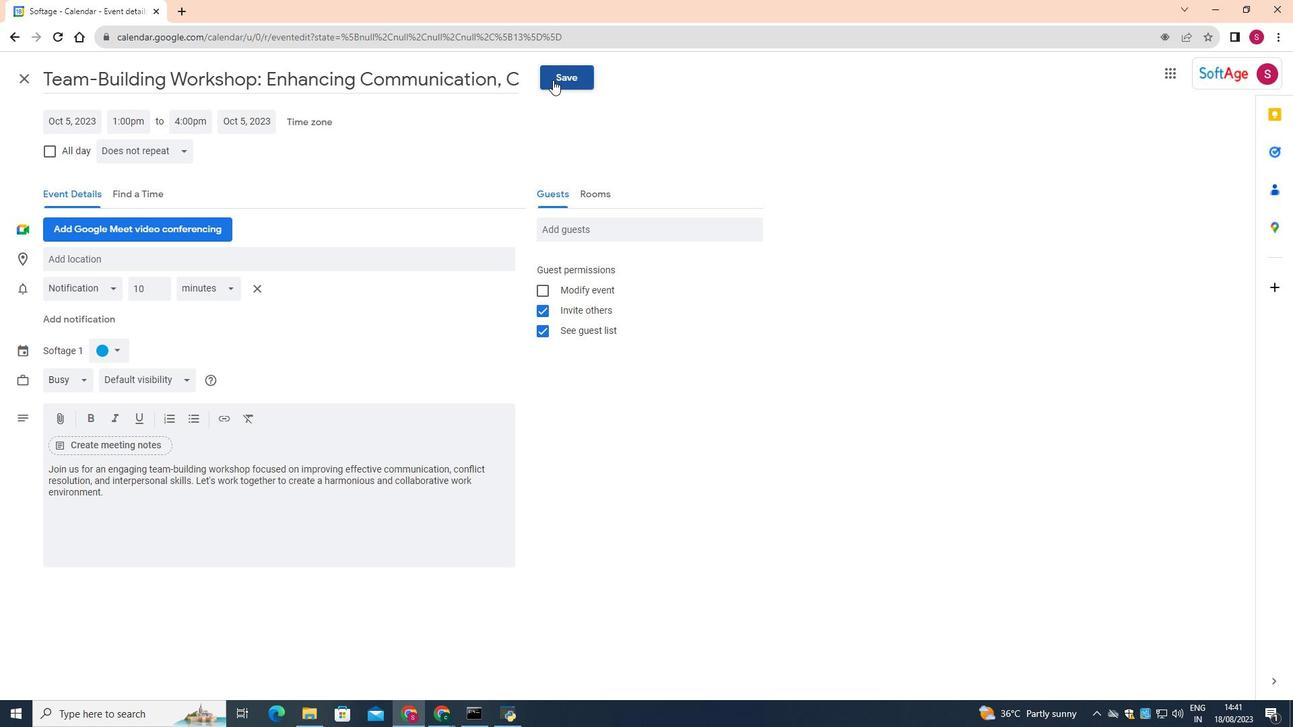 
